 Task: Look for space in Neue Neustadt, Germany from 10th June, 2023 to 25th June, 2023 for 4 adults in price range Rs.10000 to Rs.15000. Place can be private room with 4 bedrooms having 4 beds and 4 bathrooms. Property type can be house, flat, guest house, hotel. Amenities needed are: wifi, TV, free parkinig on premises, gym, breakfast. Booking option can be shelf check-in. Required host language is English.
Action: Mouse moved to (405, 86)
Screenshot: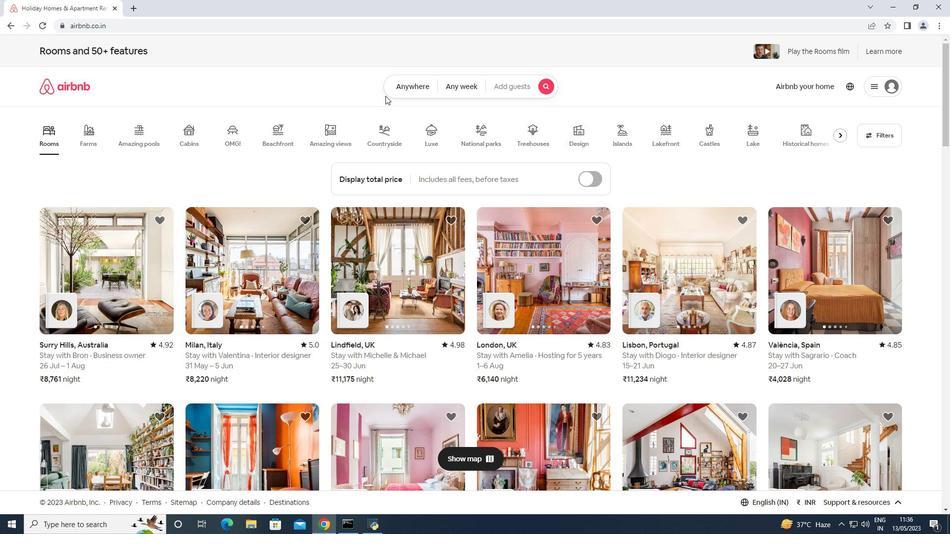 
Action: Mouse pressed left at (405, 86)
Screenshot: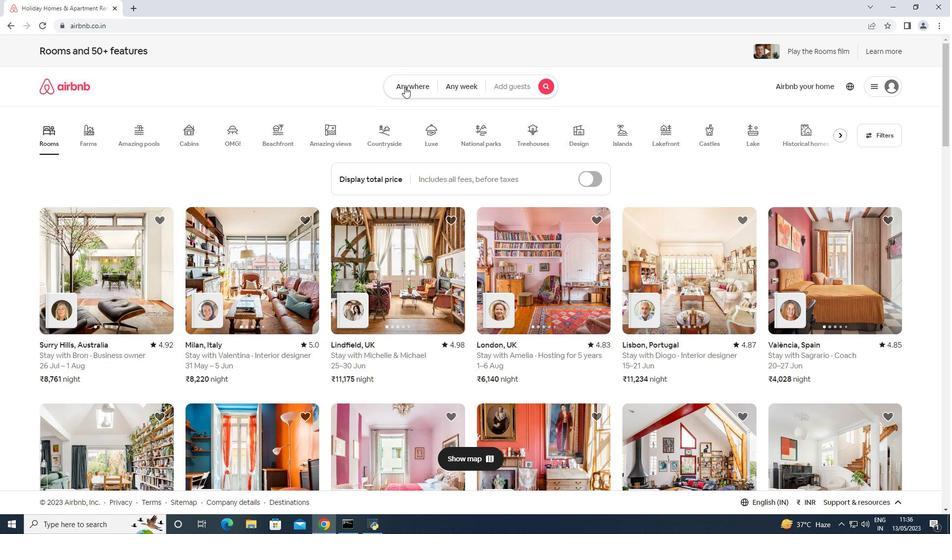
Action: Mouse moved to (368, 130)
Screenshot: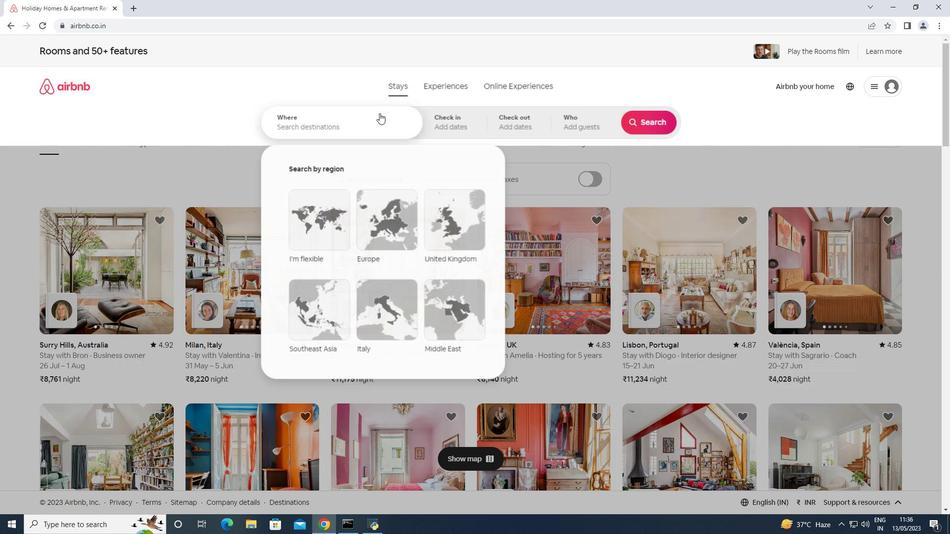 
Action: Mouse pressed left at (368, 130)
Screenshot: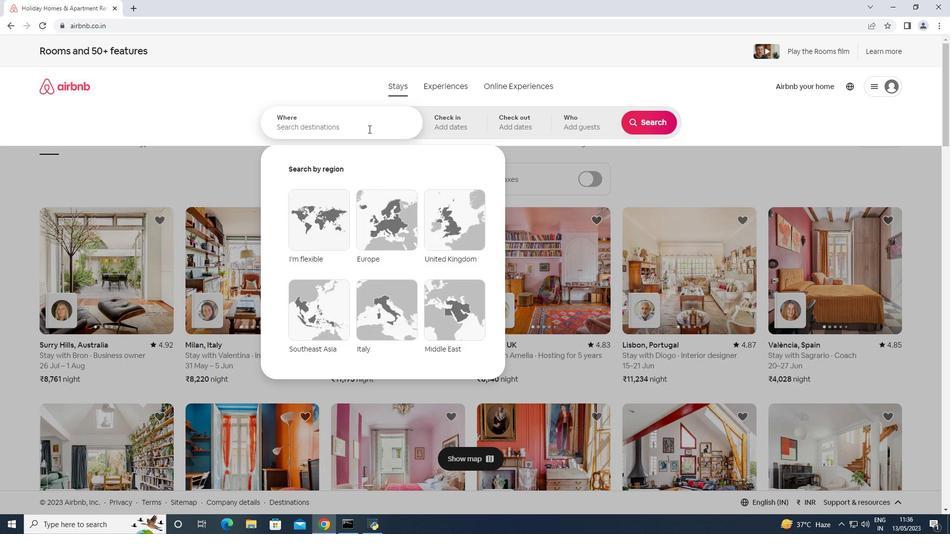 
Action: Mouse moved to (367, 130)
Screenshot: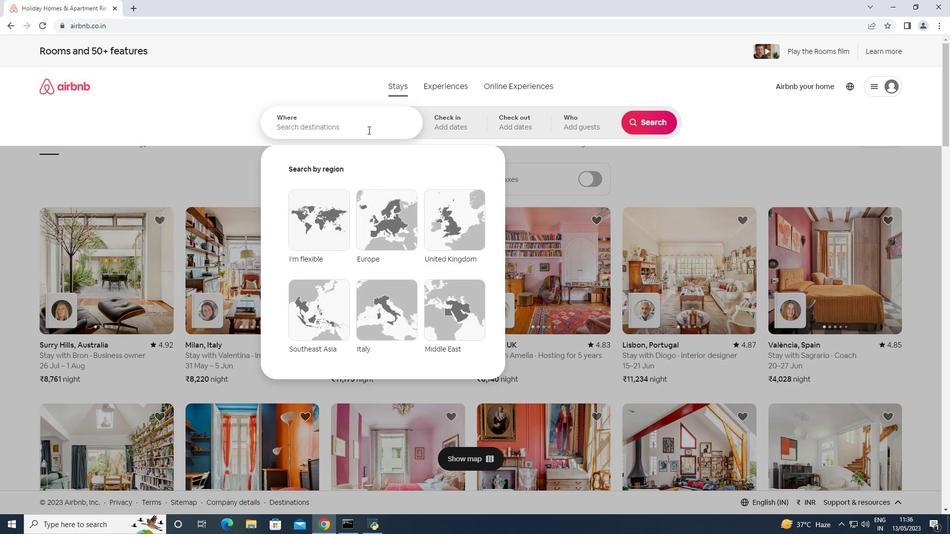 
Action: Key pressed <Key.shift>Neustadt,<Key.space><Key.shift>Germany<Key.enter>
Screenshot: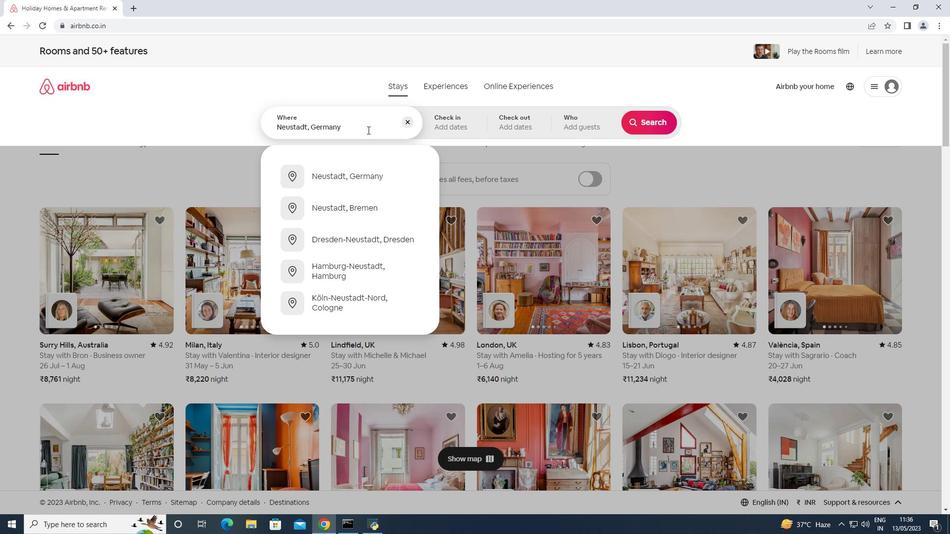 
Action: Mouse moved to (632, 265)
Screenshot: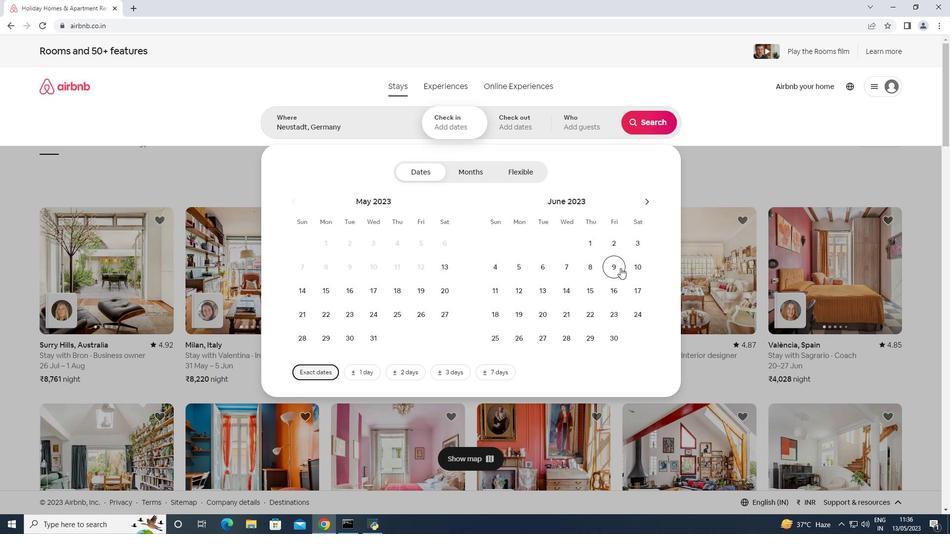 
Action: Mouse pressed left at (632, 265)
Screenshot: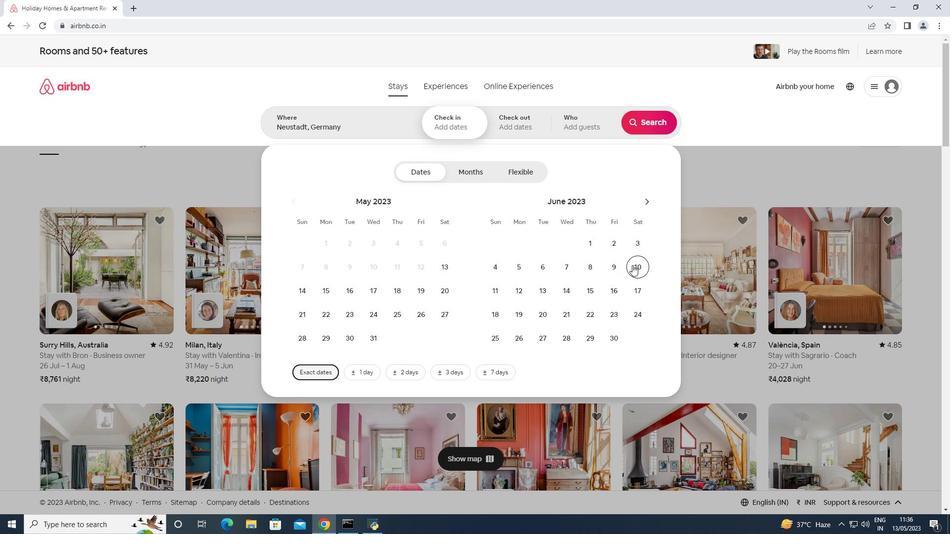 
Action: Mouse moved to (497, 338)
Screenshot: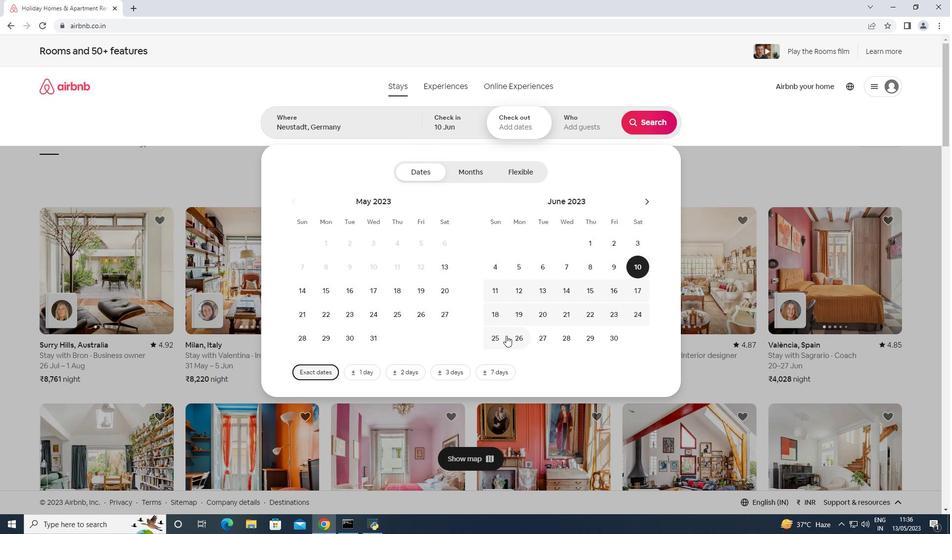 
Action: Mouse pressed left at (497, 338)
Screenshot: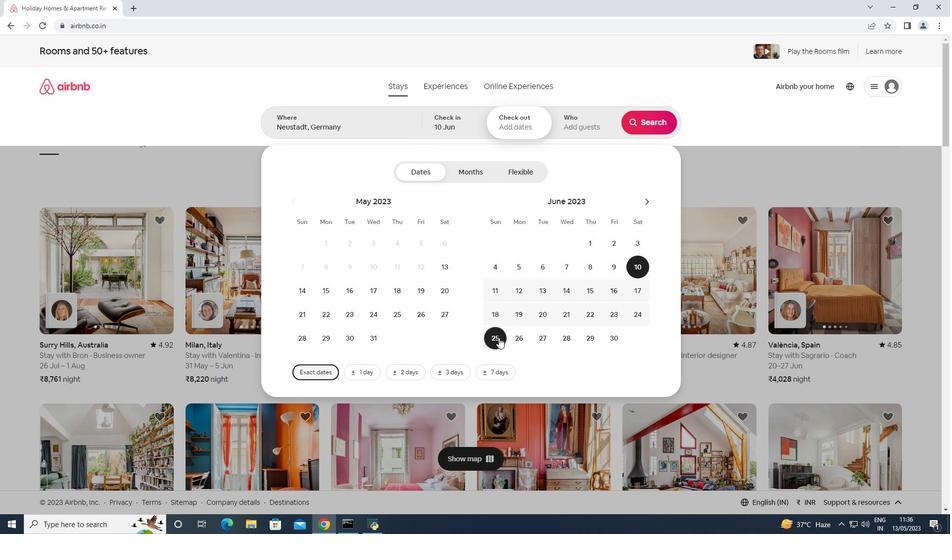 
Action: Mouse moved to (577, 122)
Screenshot: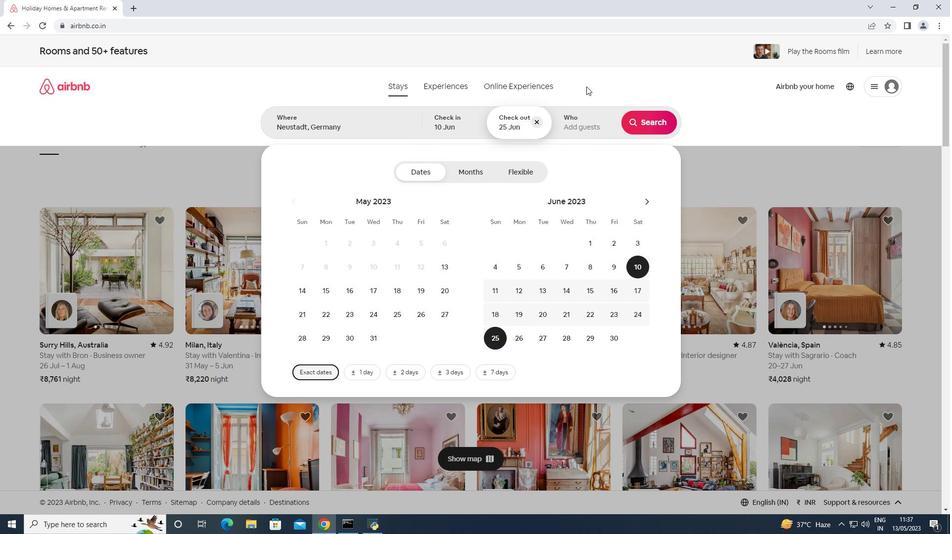
Action: Mouse pressed left at (577, 122)
Screenshot: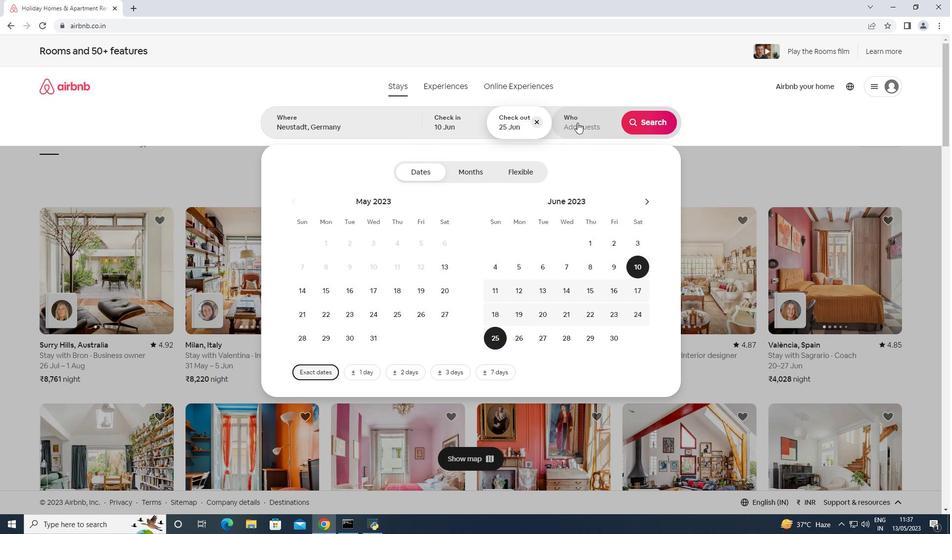 
Action: Mouse moved to (648, 172)
Screenshot: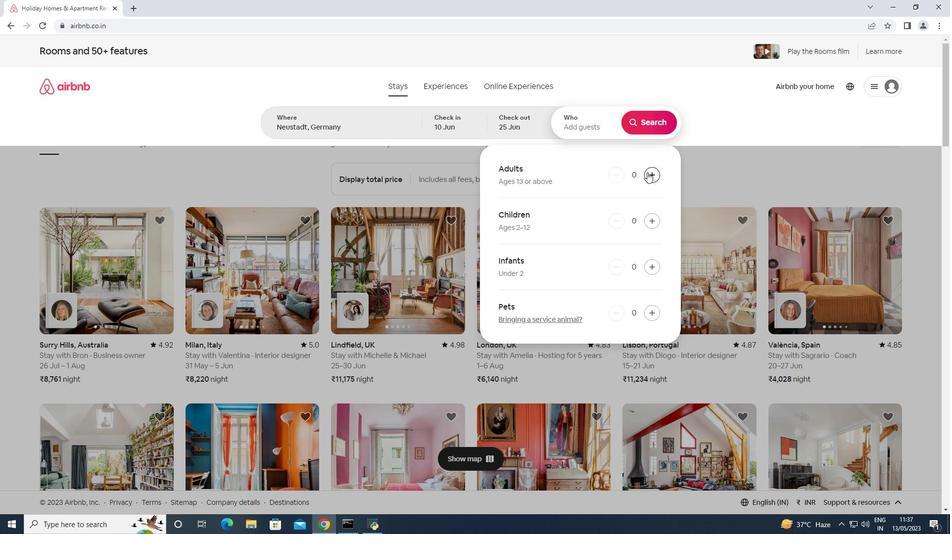 
Action: Mouse pressed left at (648, 172)
Screenshot: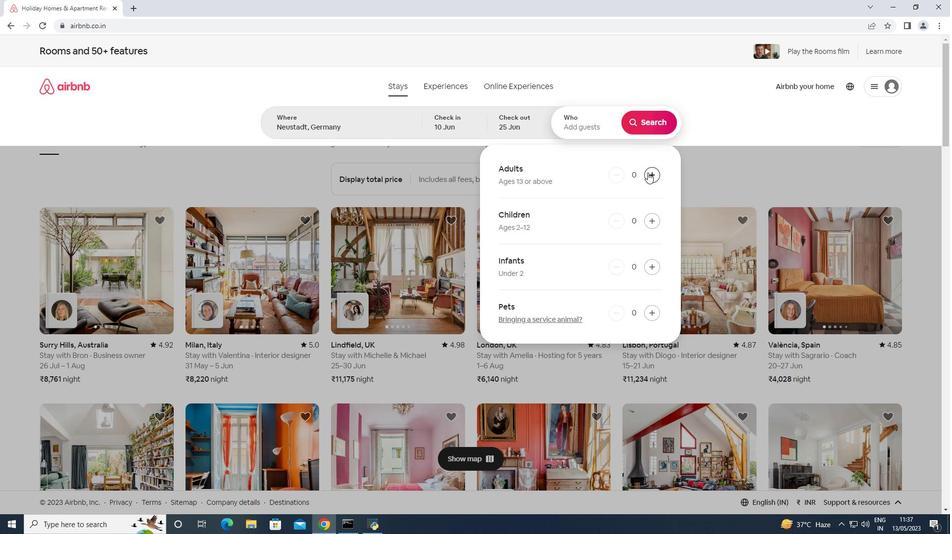 
Action: Mouse pressed left at (648, 172)
Screenshot: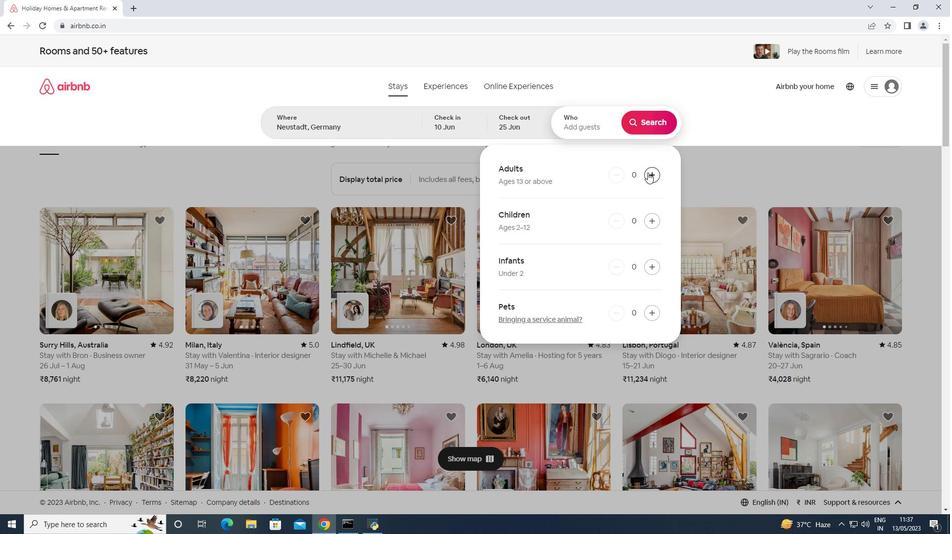 
Action: Mouse pressed left at (648, 172)
Screenshot: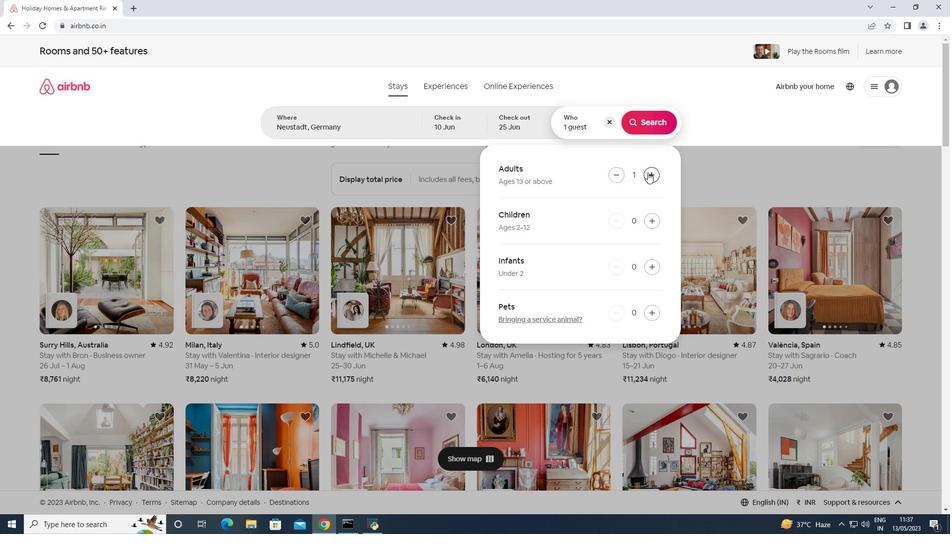 
Action: Mouse pressed left at (648, 172)
Screenshot: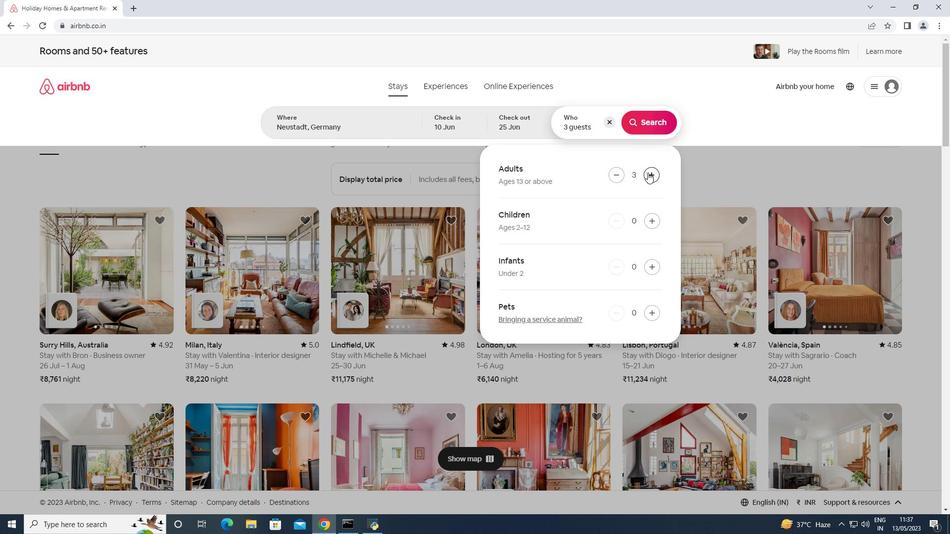 
Action: Mouse moved to (659, 120)
Screenshot: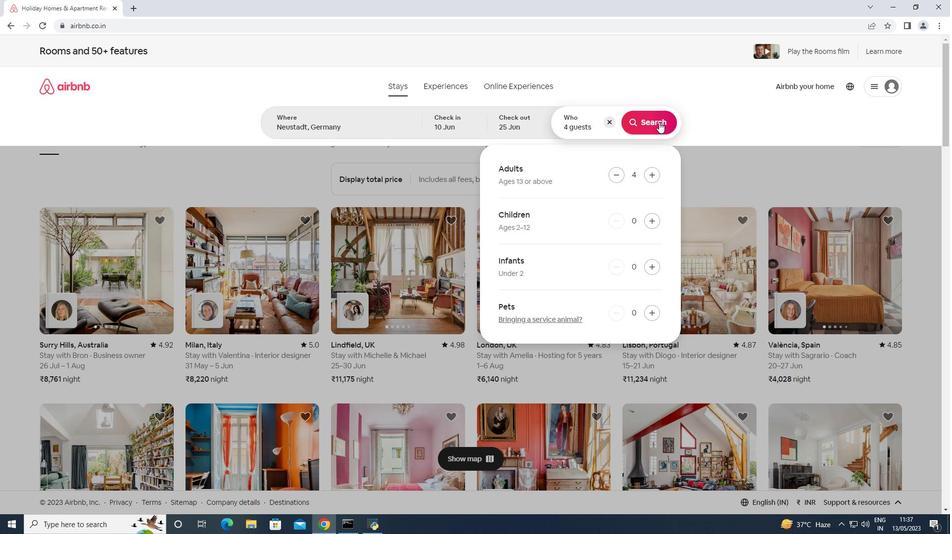 
Action: Mouse pressed left at (659, 120)
Screenshot: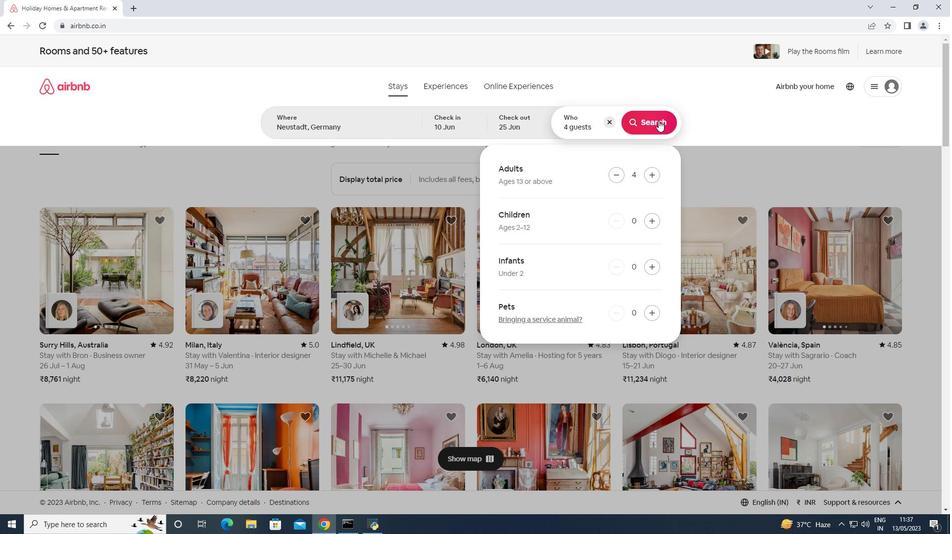 
Action: Mouse moved to (916, 92)
Screenshot: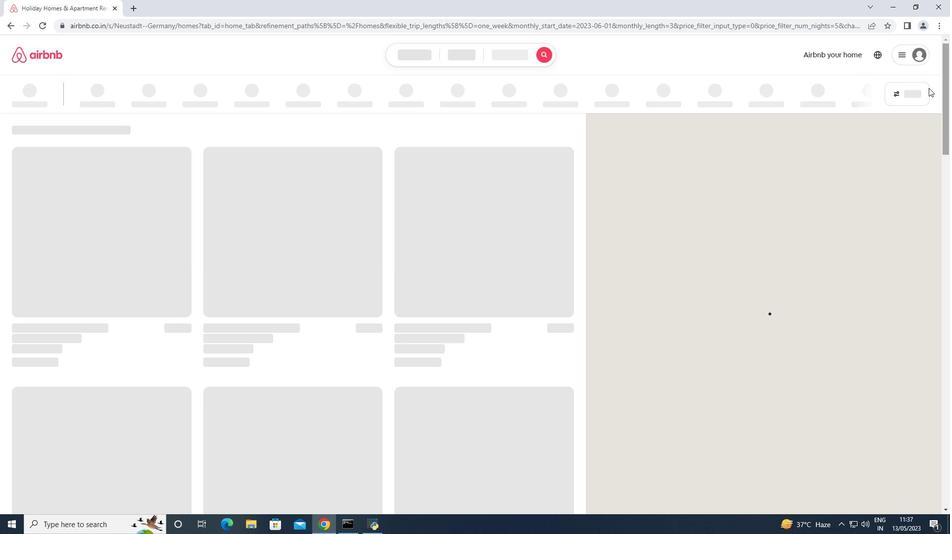 
Action: Mouse pressed left at (916, 92)
Screenshot: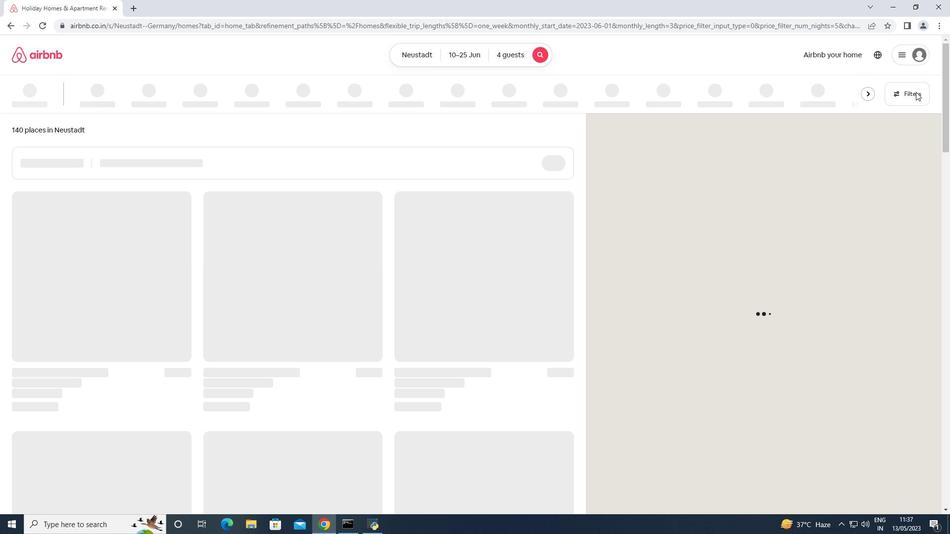 
Action: Mouse moved to (406, 334)
Screenshot: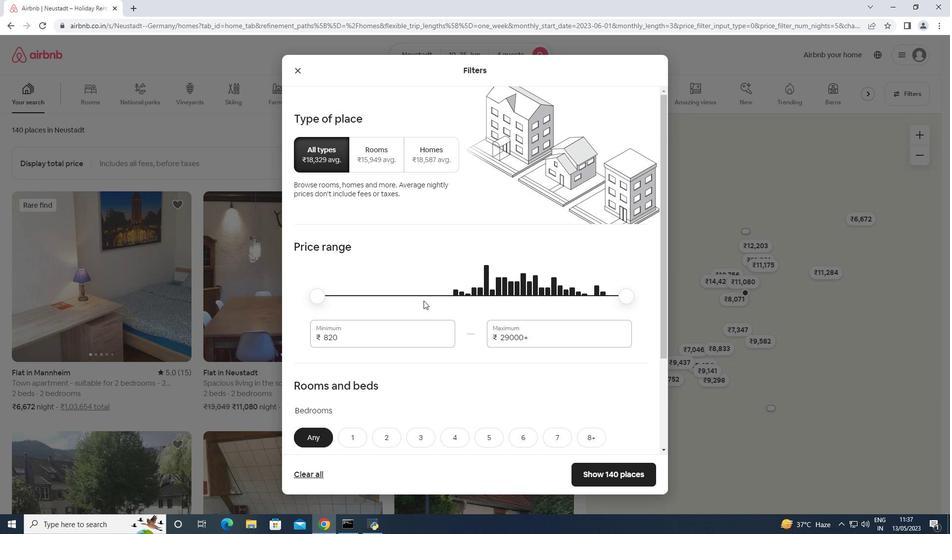 
Action: Mouse pressed left at (406, 334)
Screenshot: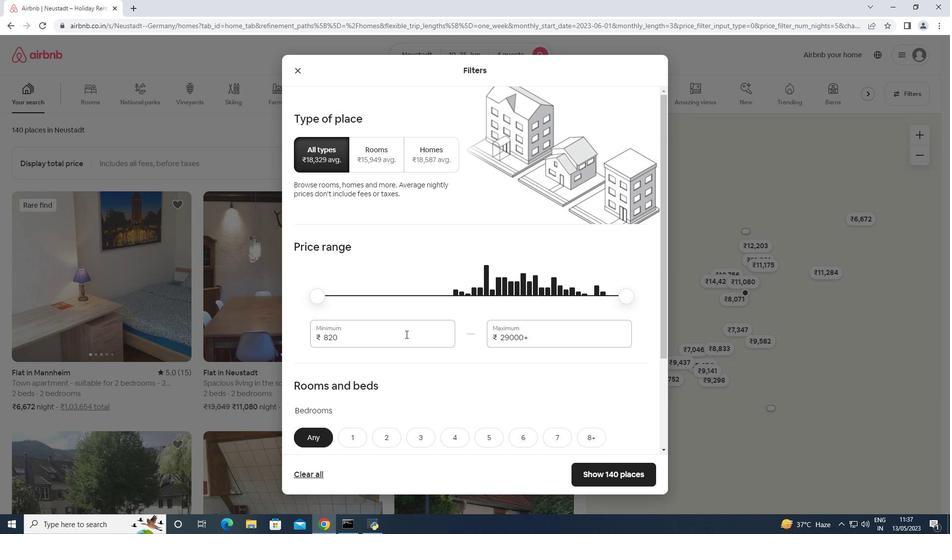 
Action: Mouse pressed left at (406, 334)
Screenshot: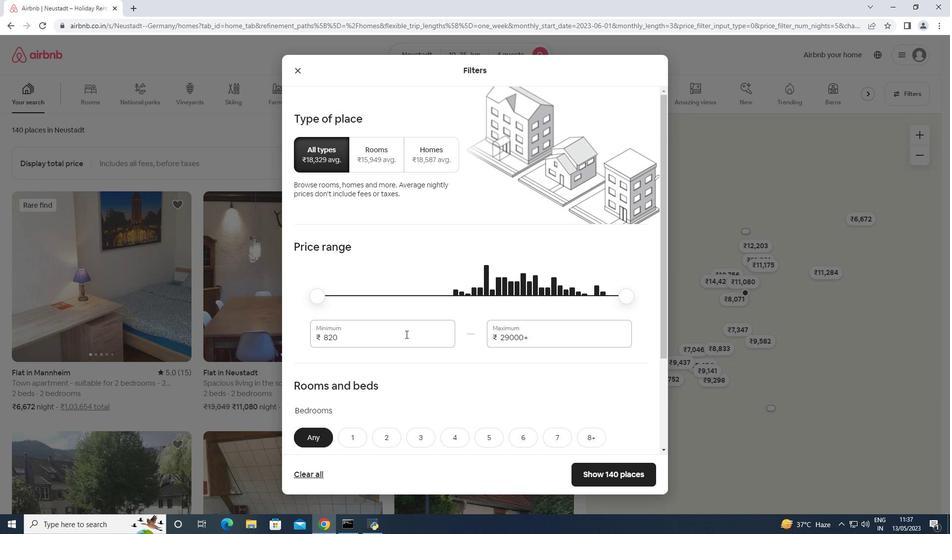 
Action: Mouse moved to (406, 325)
Screenshot: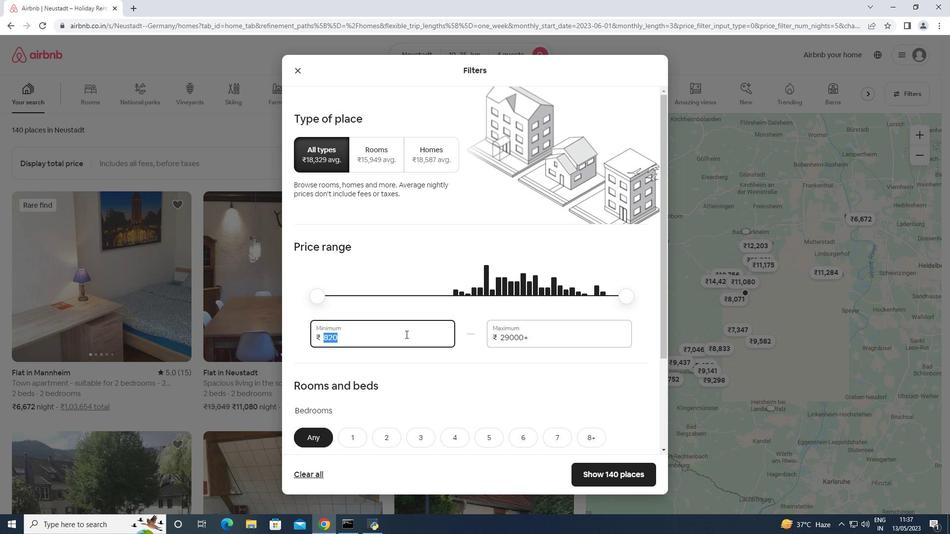 
Action: Key pressed 10000<Key.tab>15000
Screenshot: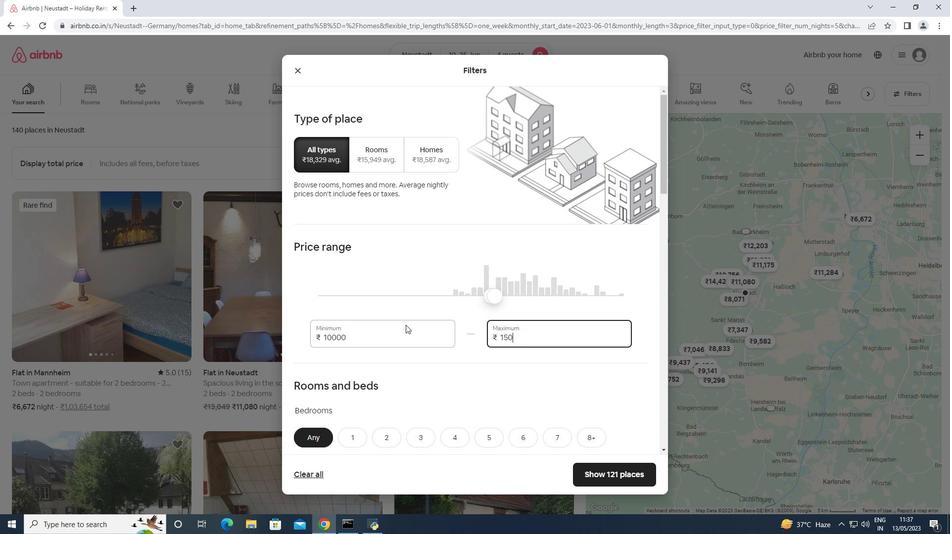
Action: Mouse scrolled (406, 324) with delta (0, 0)
Screenshot: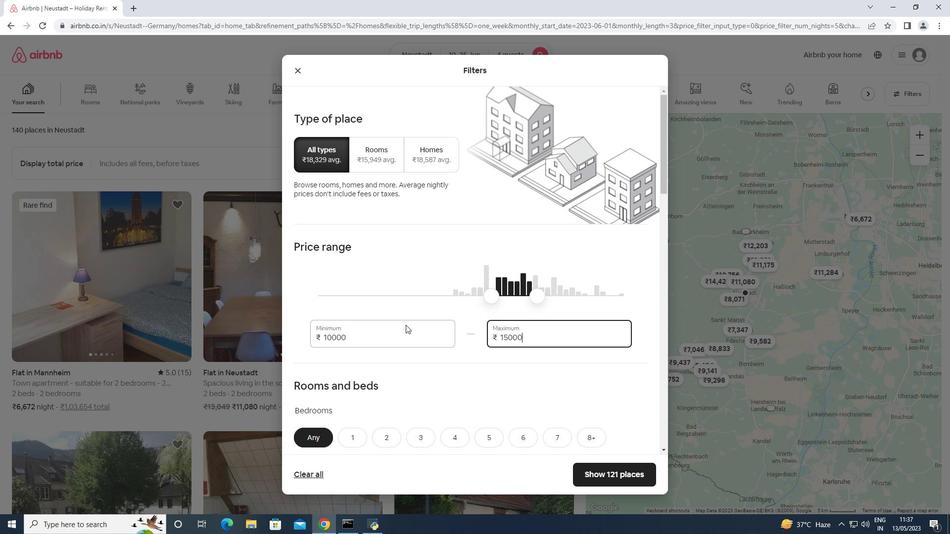 
Action: Mouse scrolled (406, 324) with delta (0, 0)
Screenshot: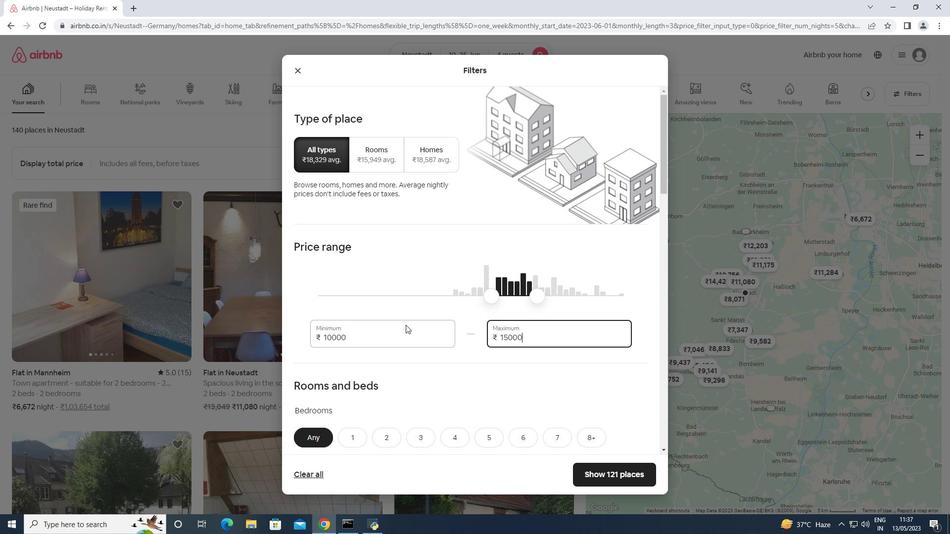 
Action: Mouse moved to (405, 325)
Screenshot: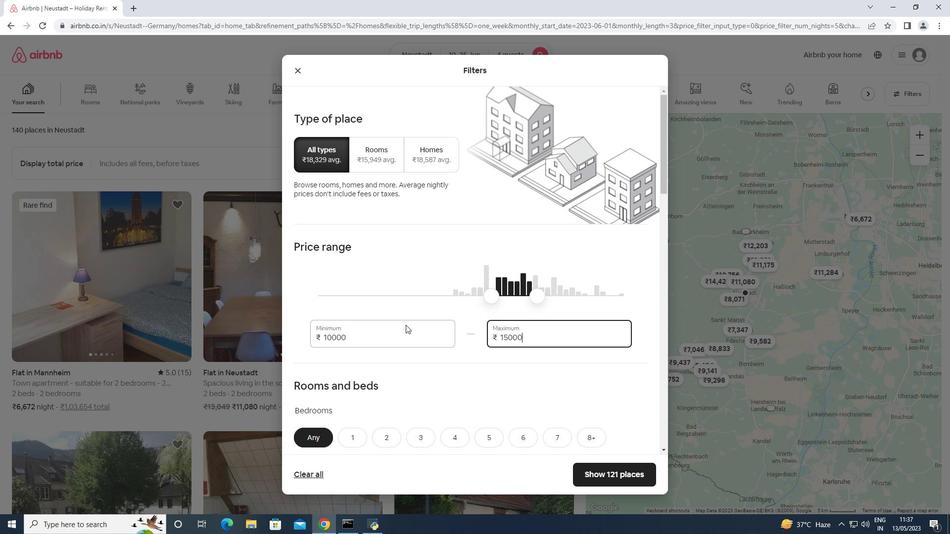 
Action: Mouse scrolled (405, 324) with delta (0, 0)
Screenshot: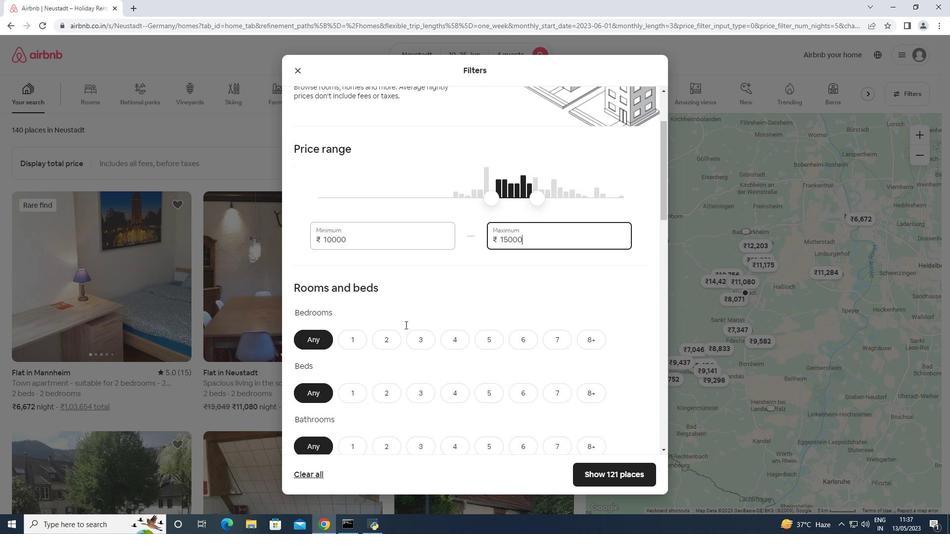 
Action: Mouse scrolled (405, 324) with delta (0, 0)
Screenshot: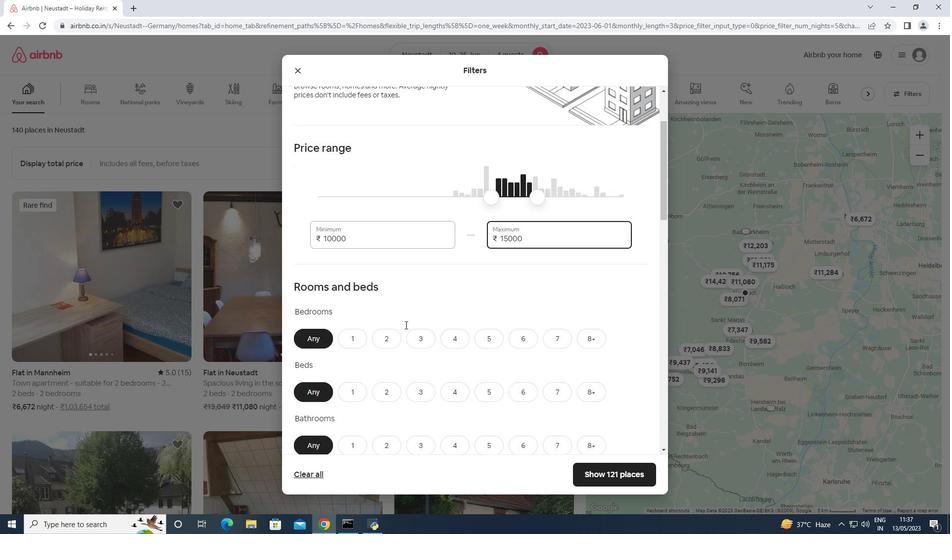 
Action: Mouse moved to (460, 246)
Screenshot: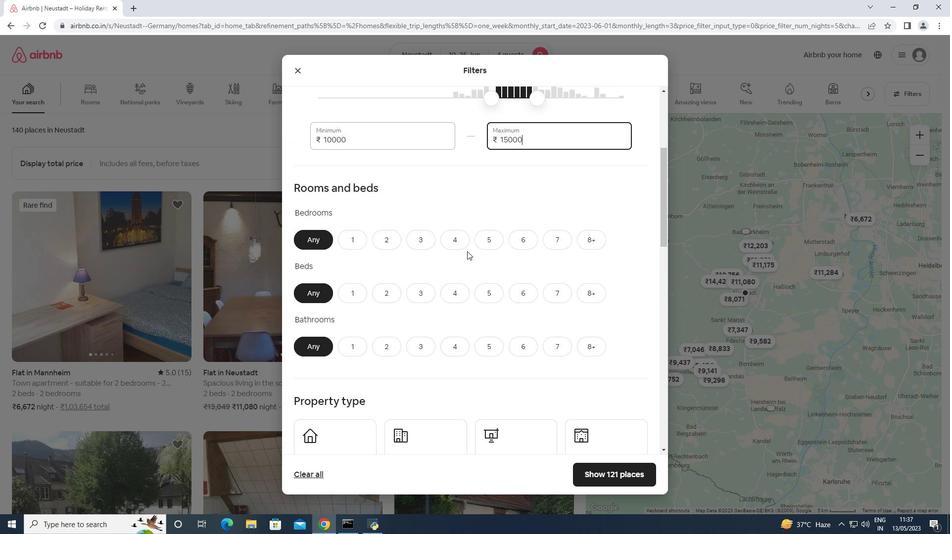 
Action: Mouse pressed left at (460, 246)
Screenshot: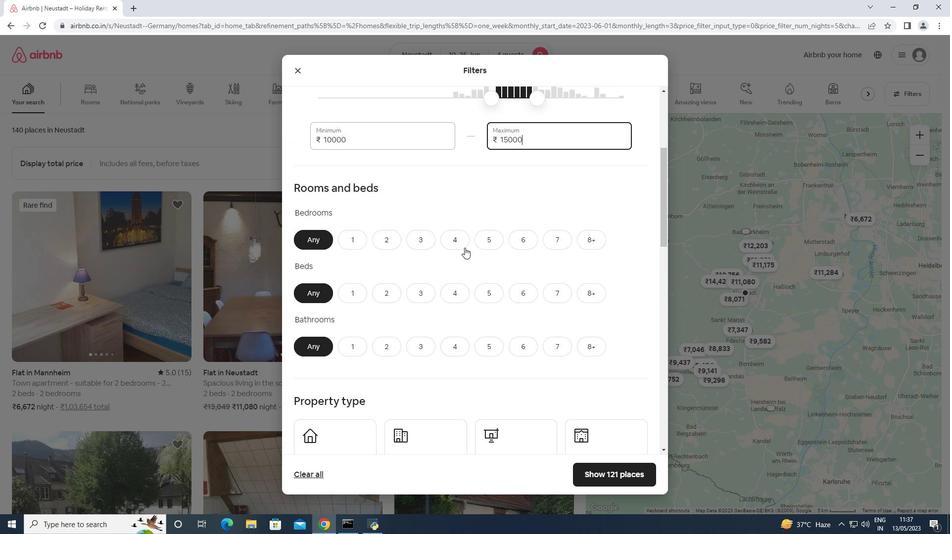 
Action: Mouse moved to (454, 293)
Screenshot: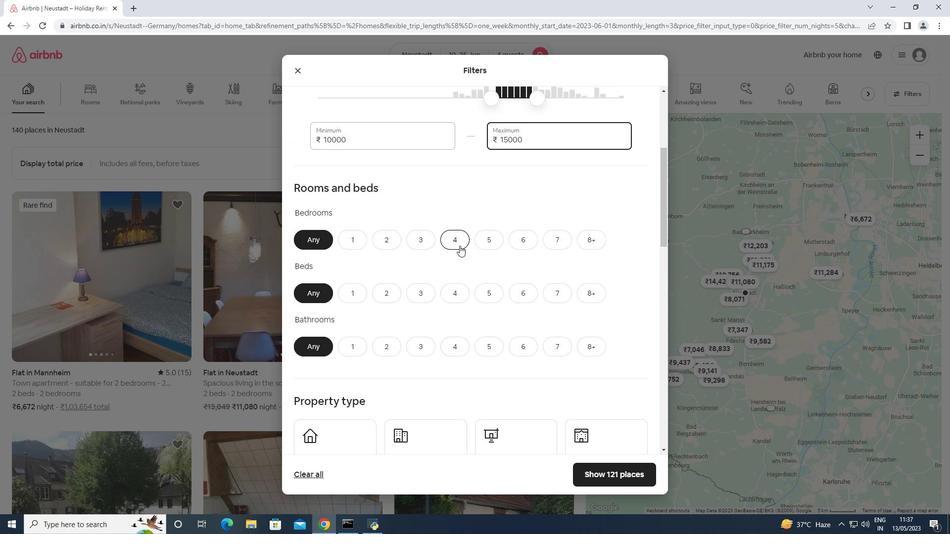 
Action: Mouse pressed left at (454, 293)
Screenshot: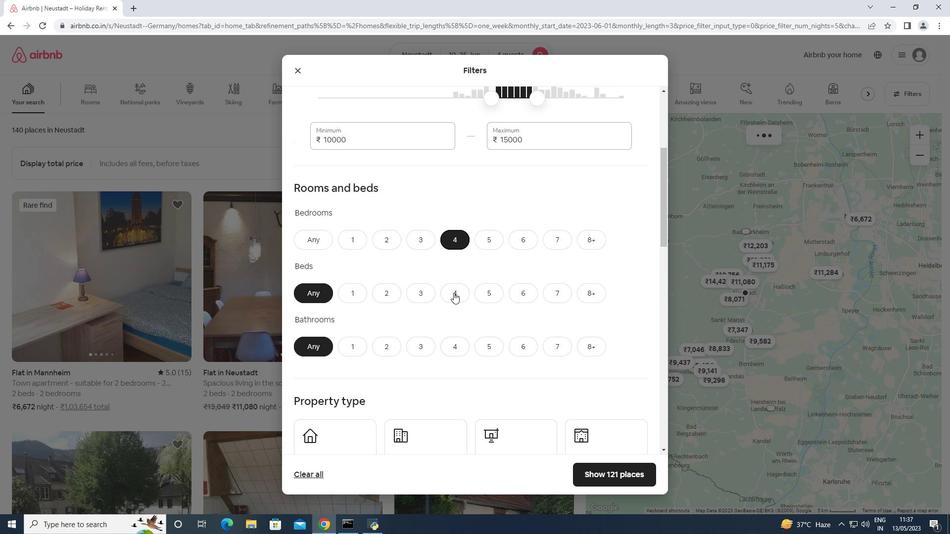 
Action: Mouse moved to (454, 353)
Screenshot: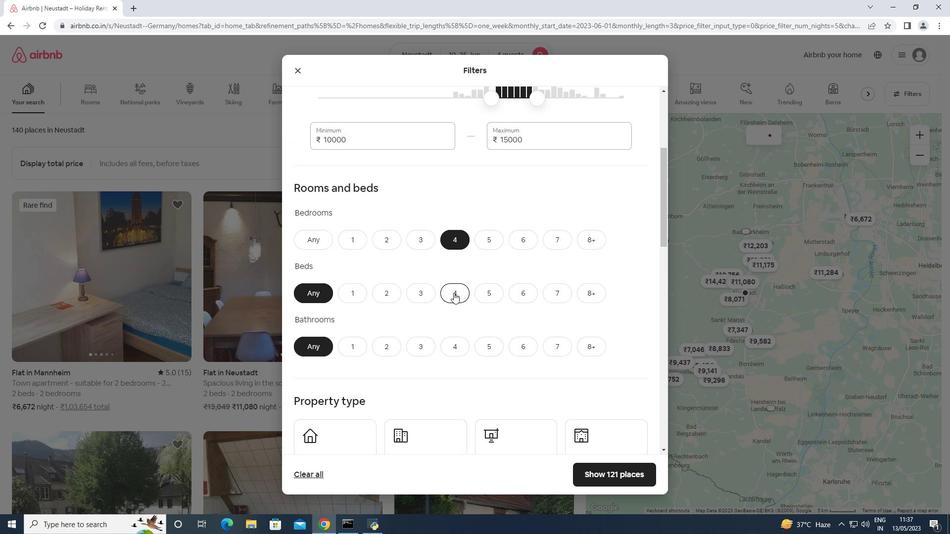 
Action: Mouse pressed left at (454, 353)
Screenshot: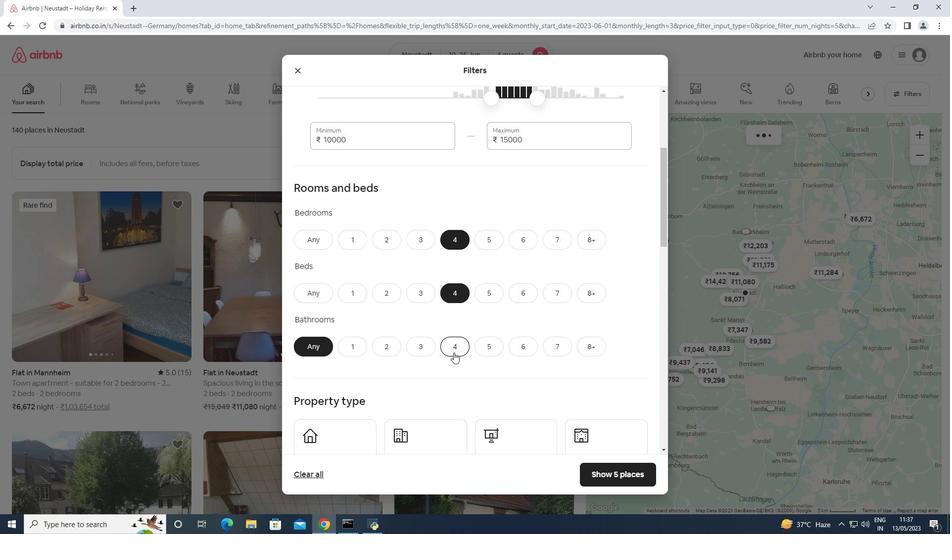 
Action: Mouse scrolled (454, 352) with delta (0, 0)
Screenshot: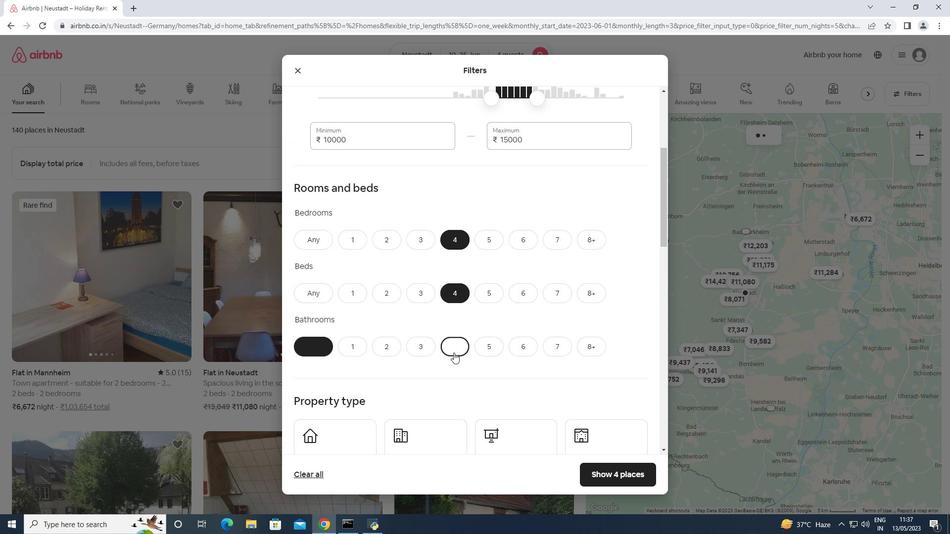 
Action: Mouse scrolled (454, 352) with delta (0, 0)
Screenshot: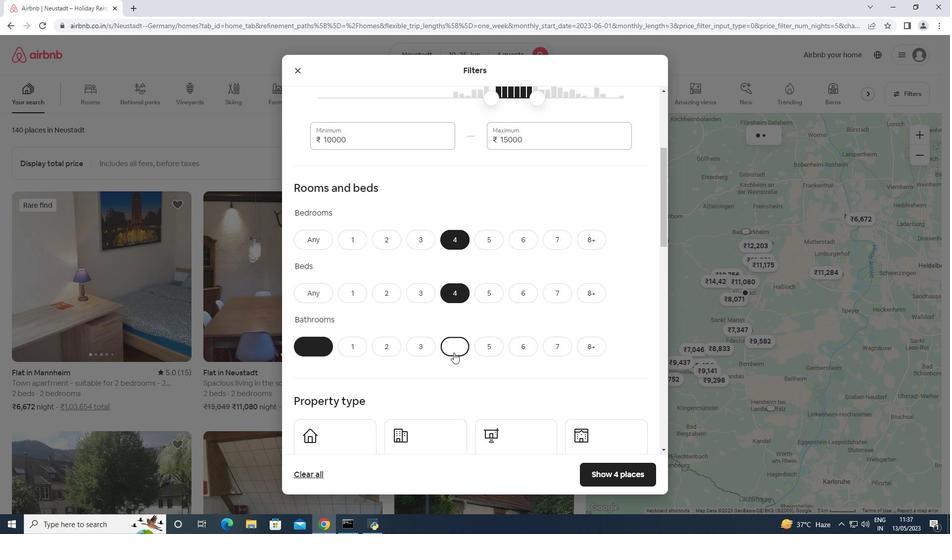 
Action: Mouse scrolled (454, 352) with delta (0, 0)
Screenshot: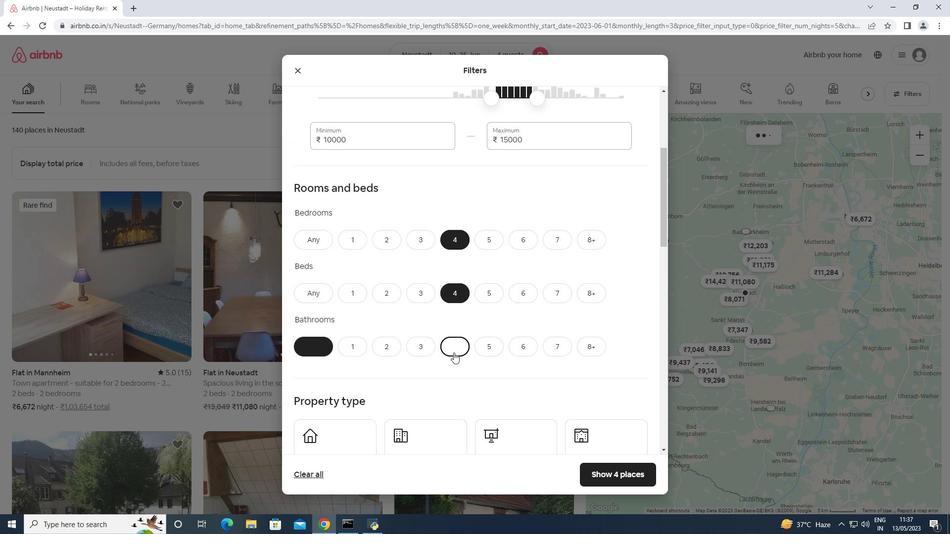 
Action: Mouse moved to (338, 313)
Screenshot: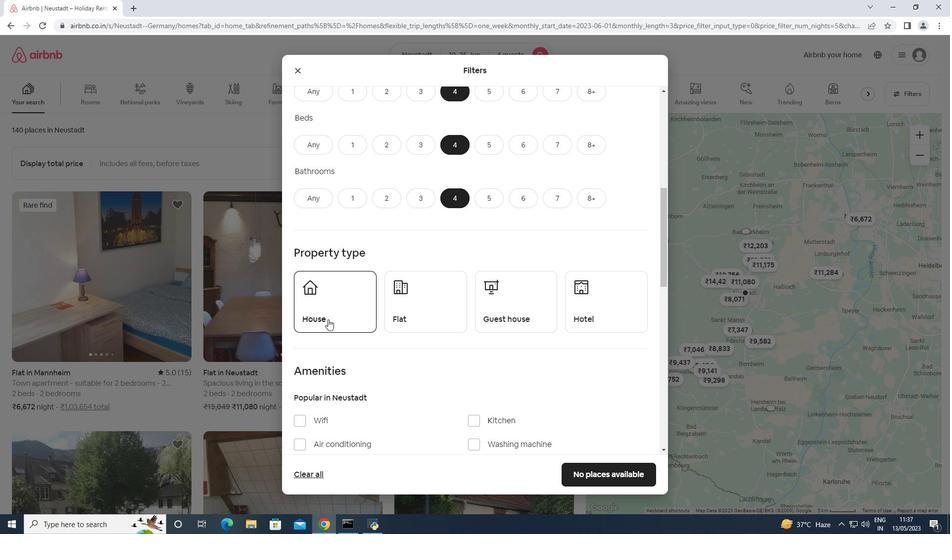 
Action: Mouse pressed left at (338, 313)
Screenshot: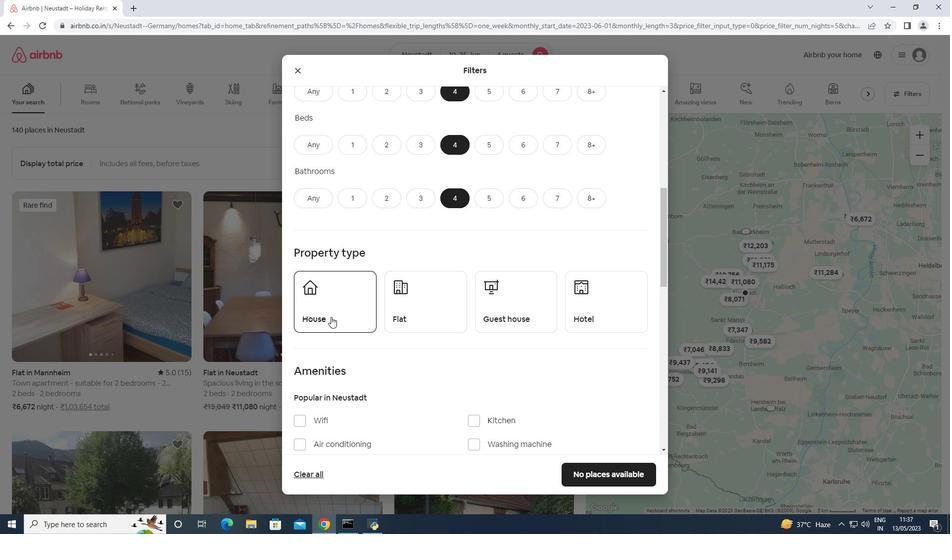 
Action: Mouse moved to (469, 330)
Screenshot: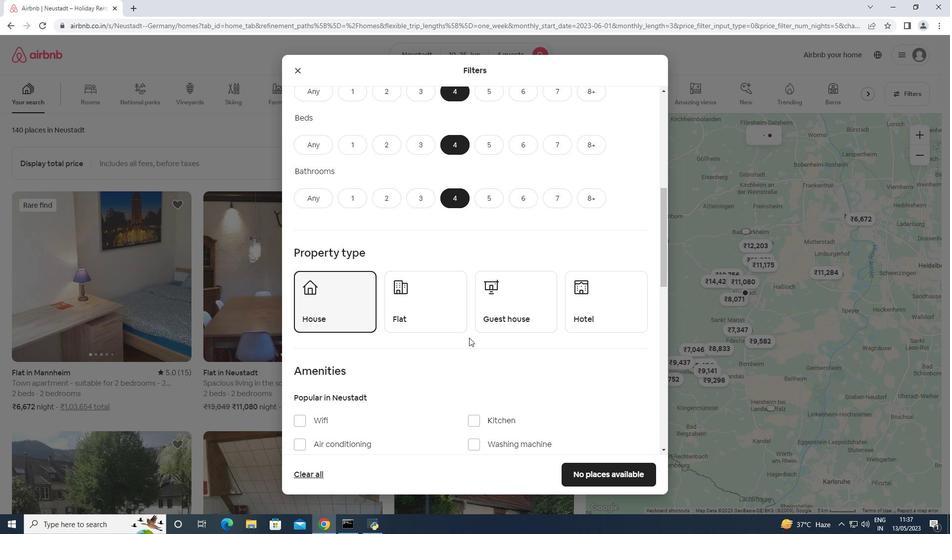 
Action: Mouse pressed left at (469, 330)
Screenshot: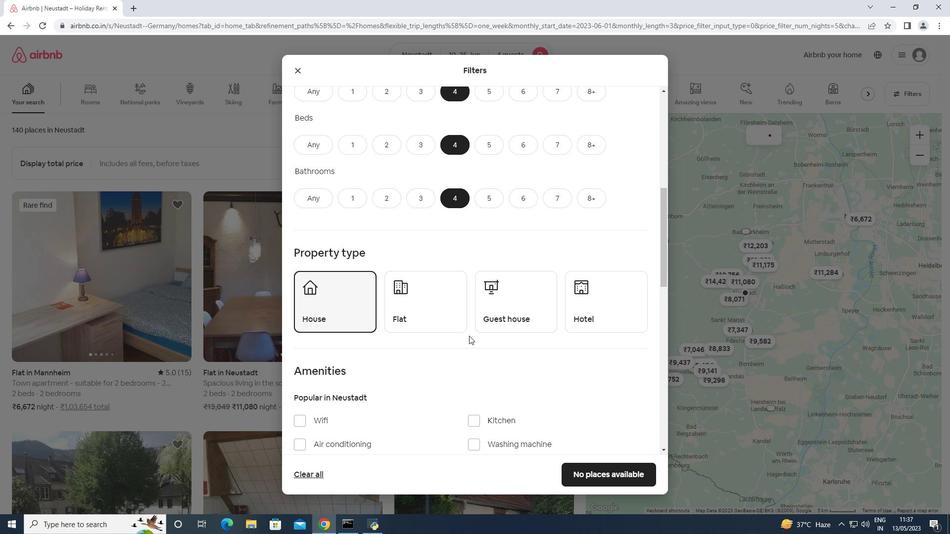 
Action: Mouse moved to (535, 325)
Screenshot: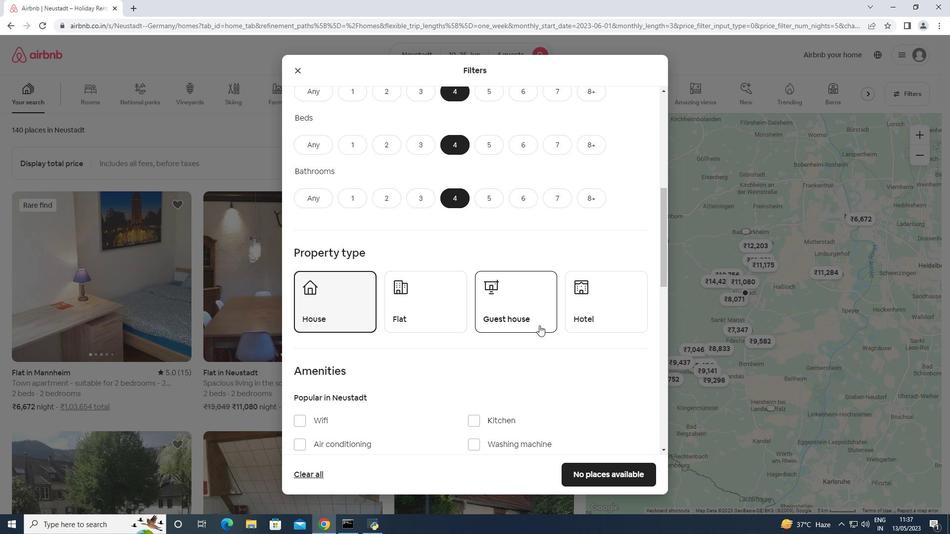 
Action: Mouse pressed left at (535, 325)
Screenshot: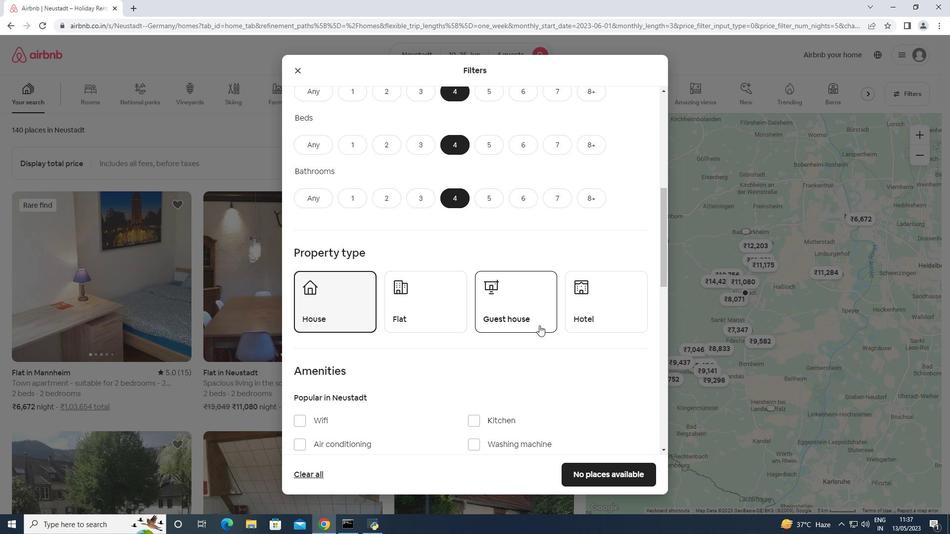 
Action: Mouse moved to (445, 321)
Screenshot: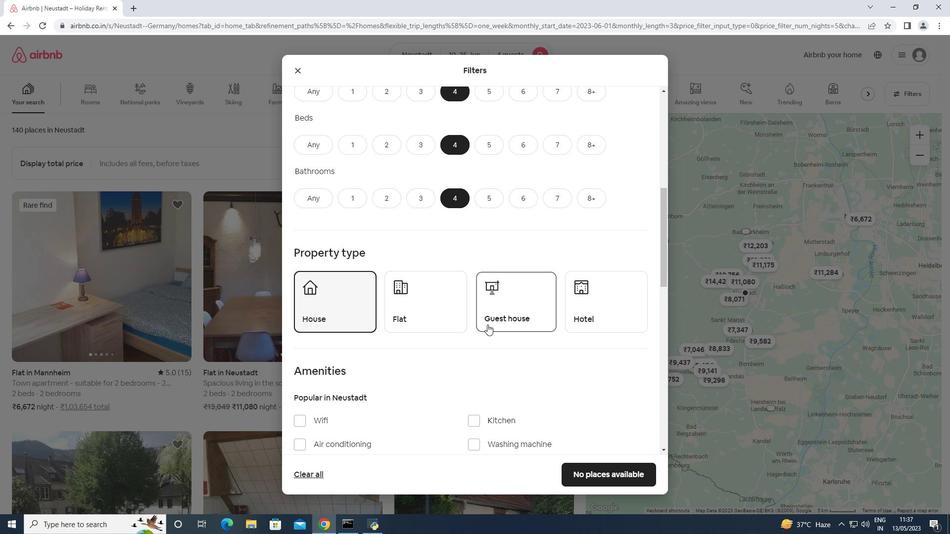 
Action: Mouse pressed left at (445, 321)
Screenshot: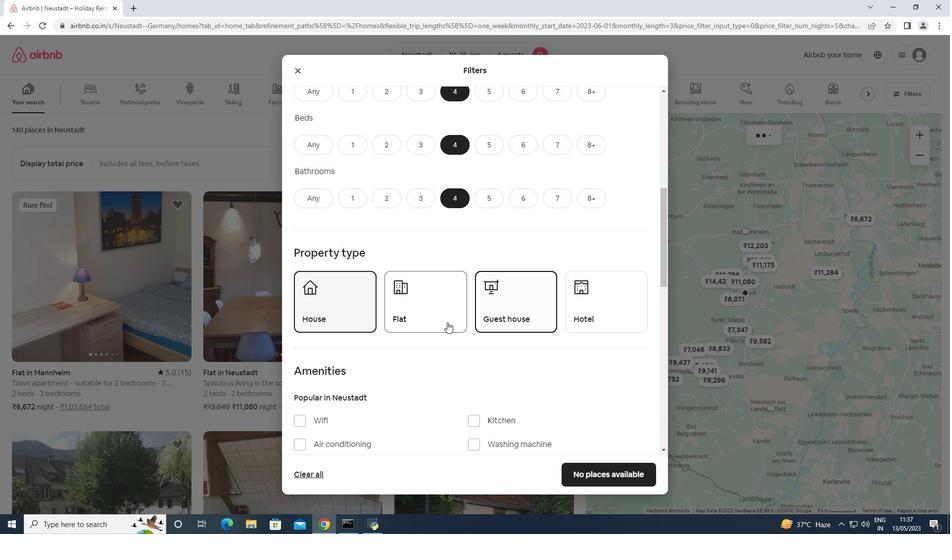 
Action: Mouse moved to (578, 317)
Screenshot: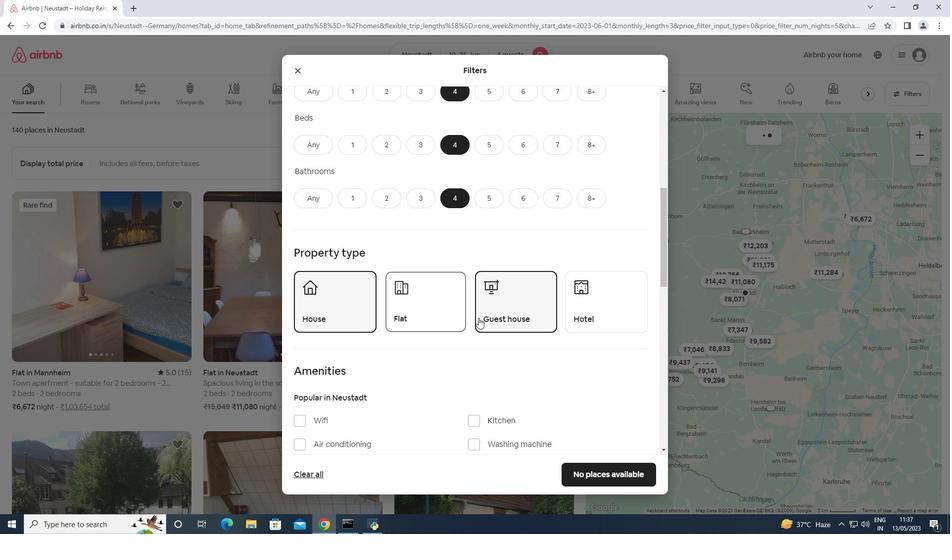 
Action: Mouse pressed left at (578, 317)
Screenshot: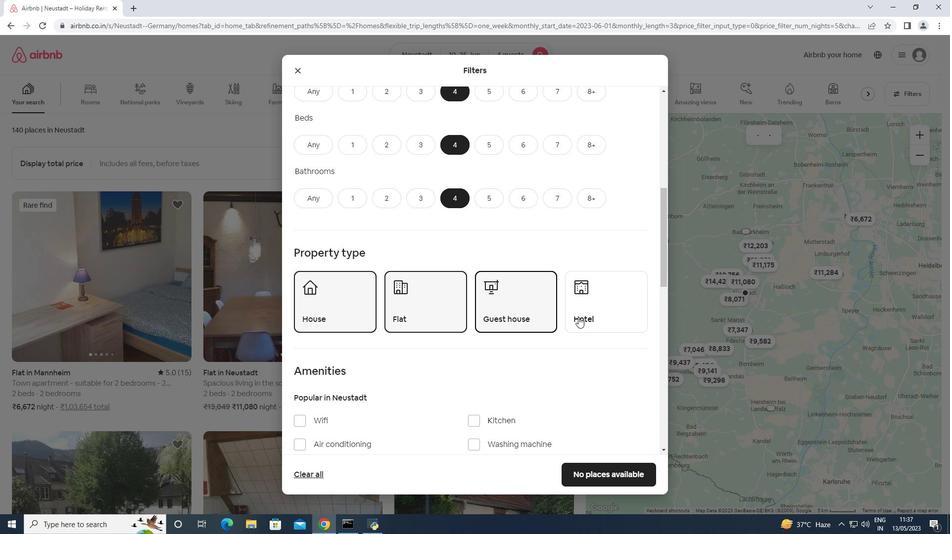 
Action: Mouse scrolled (578, 316) with delta (0, 0)
Screenshot: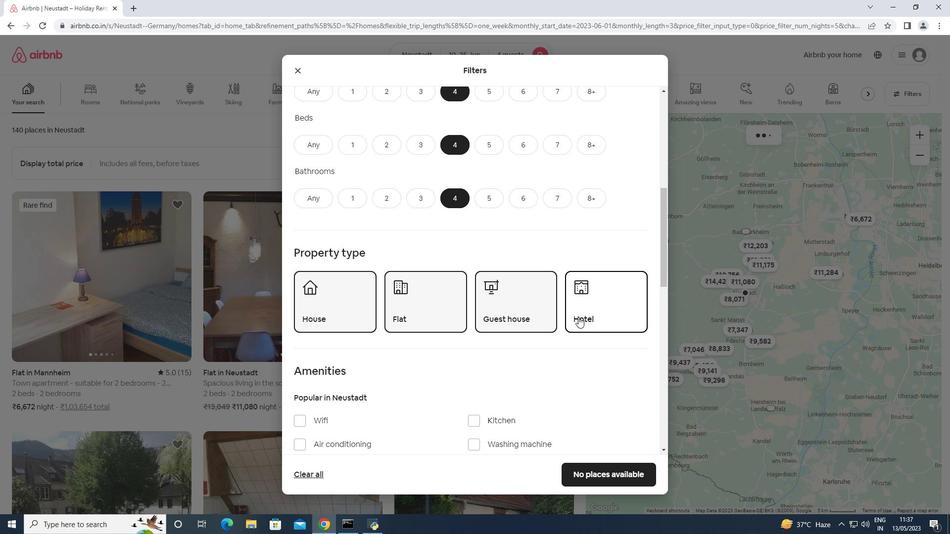 
Action: Mouse scrolled (578, 316) with delta (0, 0)
Screenshot: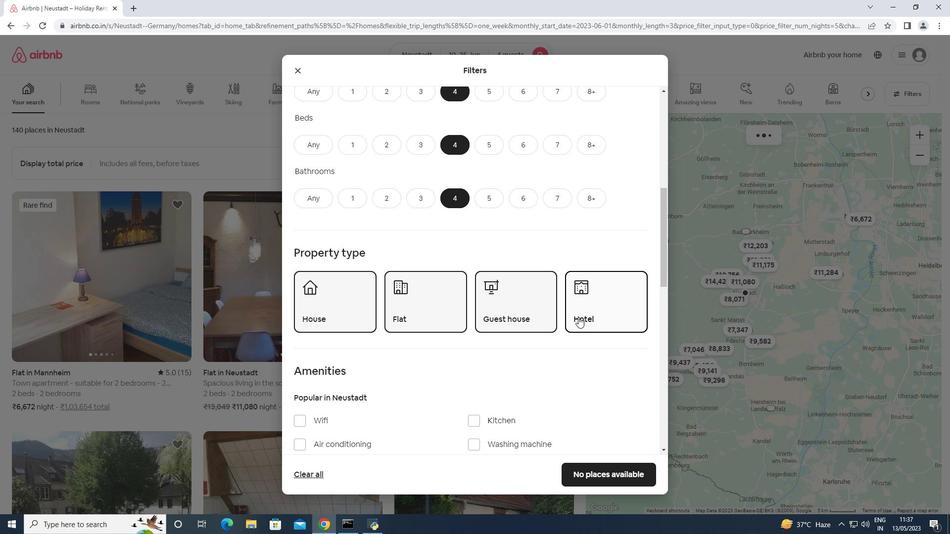 
Action: Mouse scrolled (578, 316) with delta (0, 0)
Screenshot: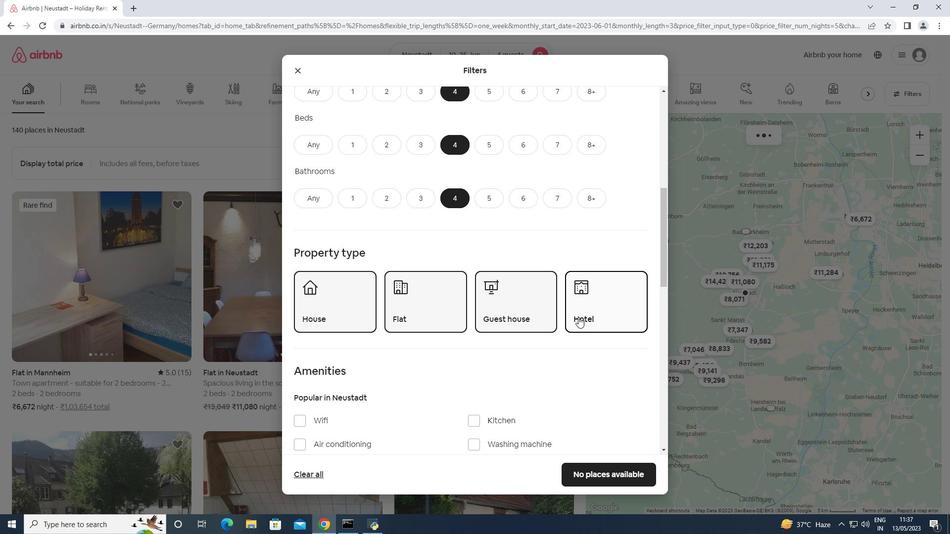 
Action: Mouse moved to (329, 337)
Screenshot: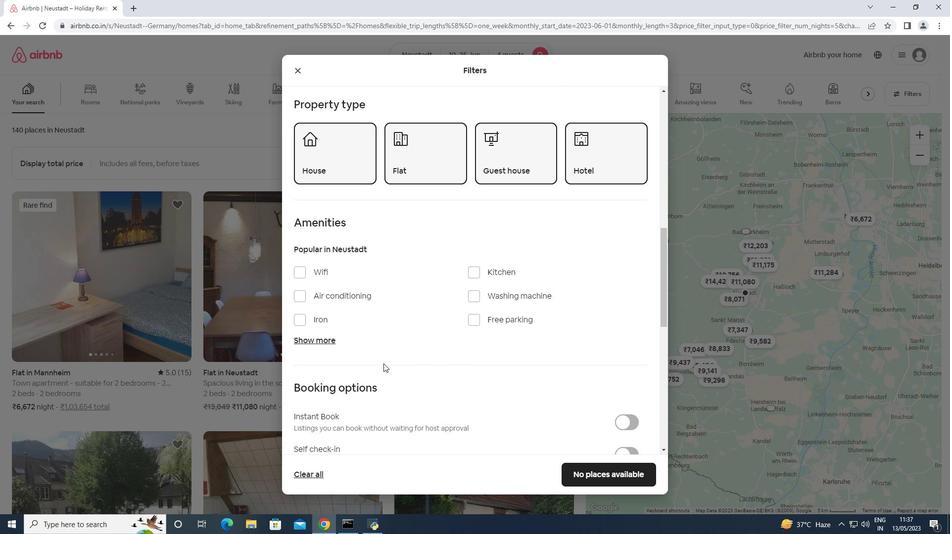 
Action: Mouse pressed left at (329, 337)
Screenshot: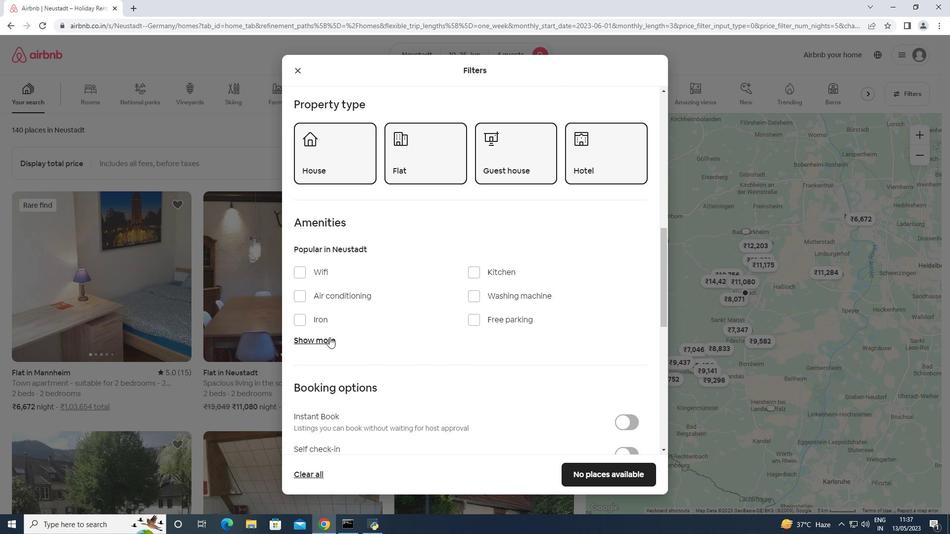 
Action: Mouse moved to (336, 271)
Screenshot: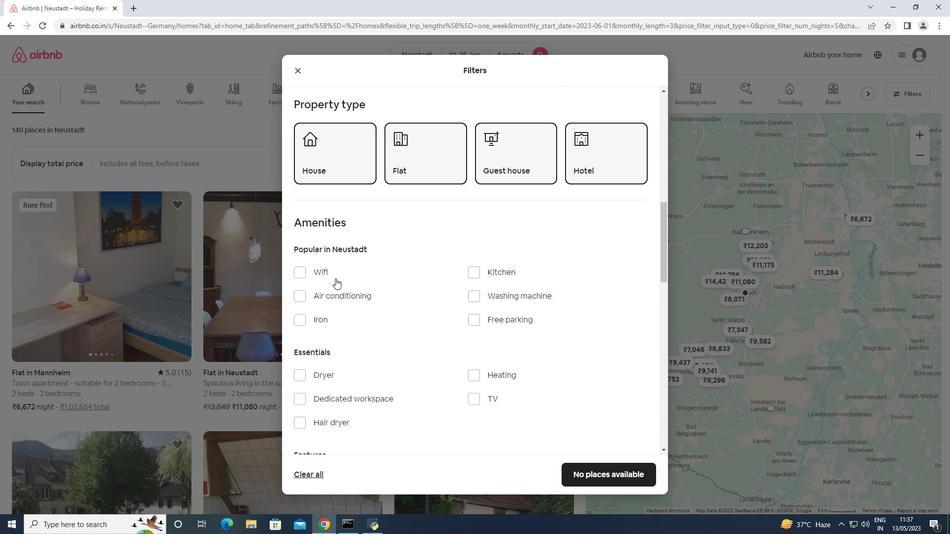 
Action: Mouse pressed left at (336, 271)
Screenshot: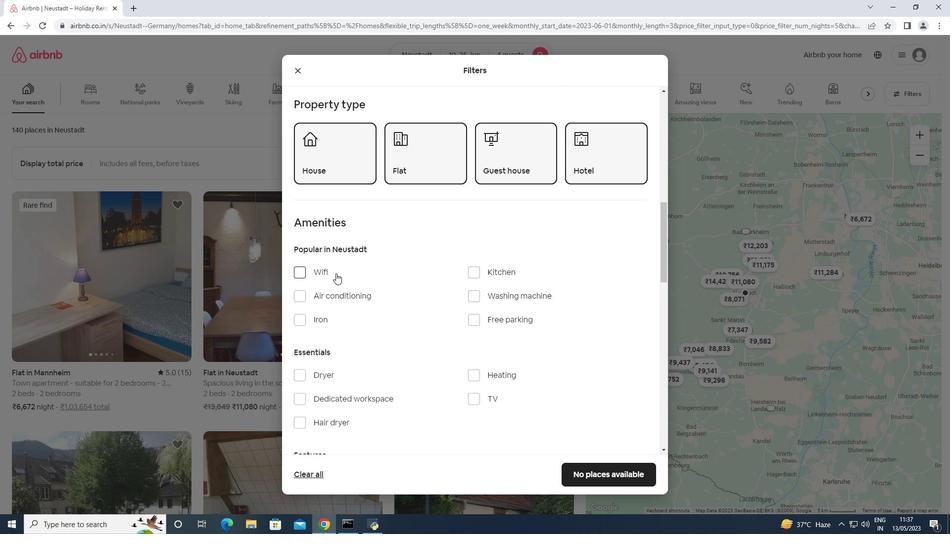 
Action: Mouse moved to (492, 317)
Screenshot: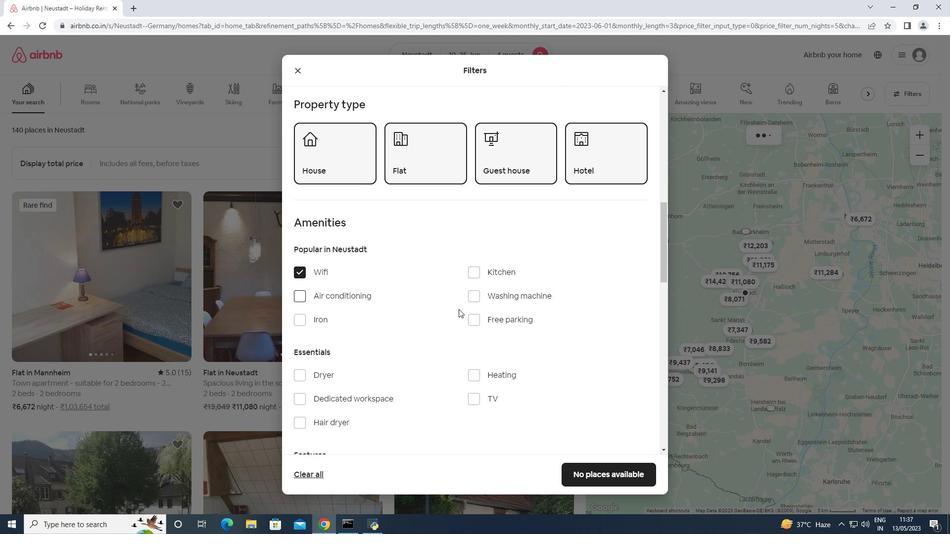 
Action: Mouse pressed left at (492, 317)
Screenshot: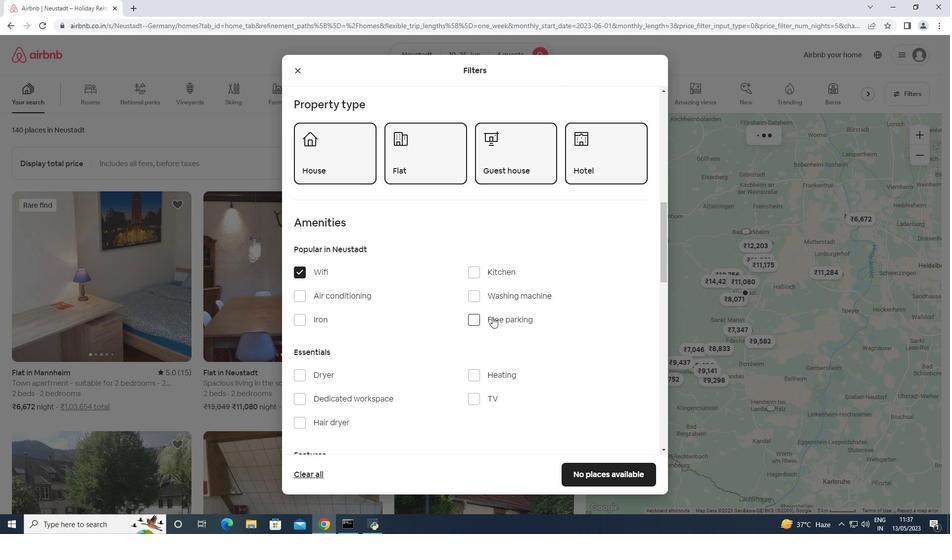 
Action: Mouse moved to (480, 397)
Screenshot: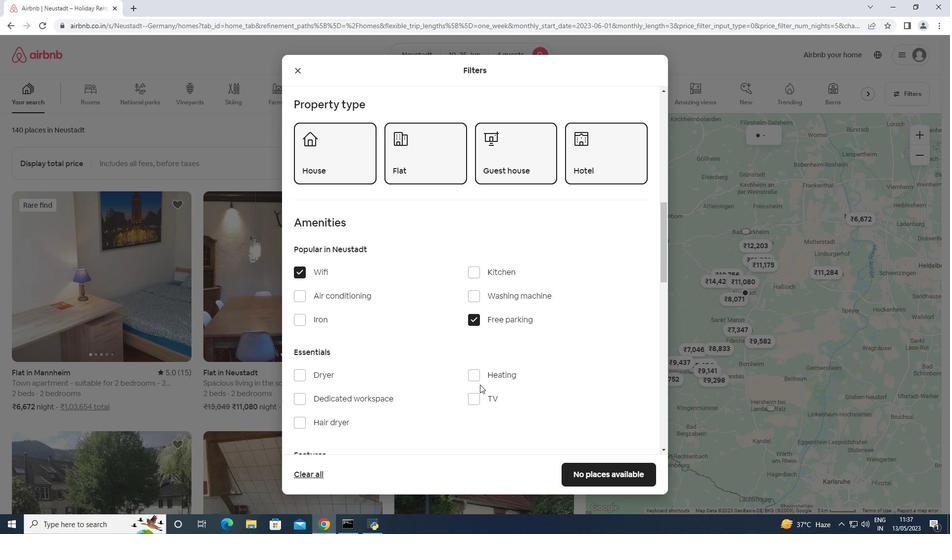 
Action: Mouse pressed left at (480, 397)
Screenshot: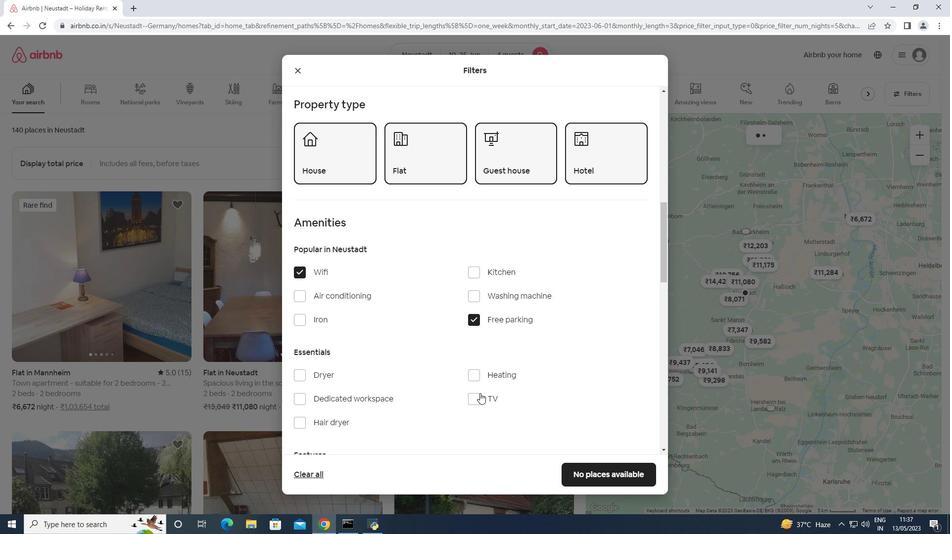 
Action: Mouse moved to (386, 402)
Screenshot: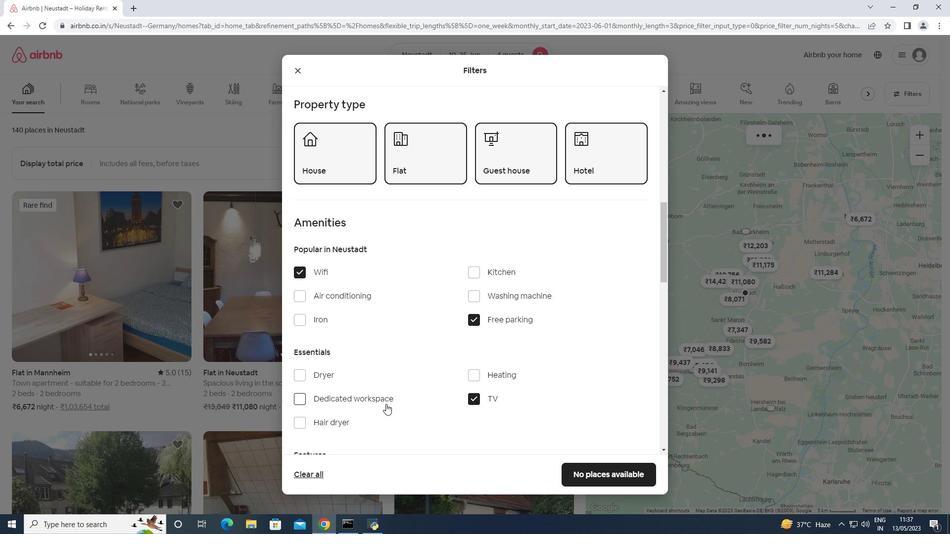 
Action: Mouse scrolled (386, 401) with delta (0, 0)
Screenshot: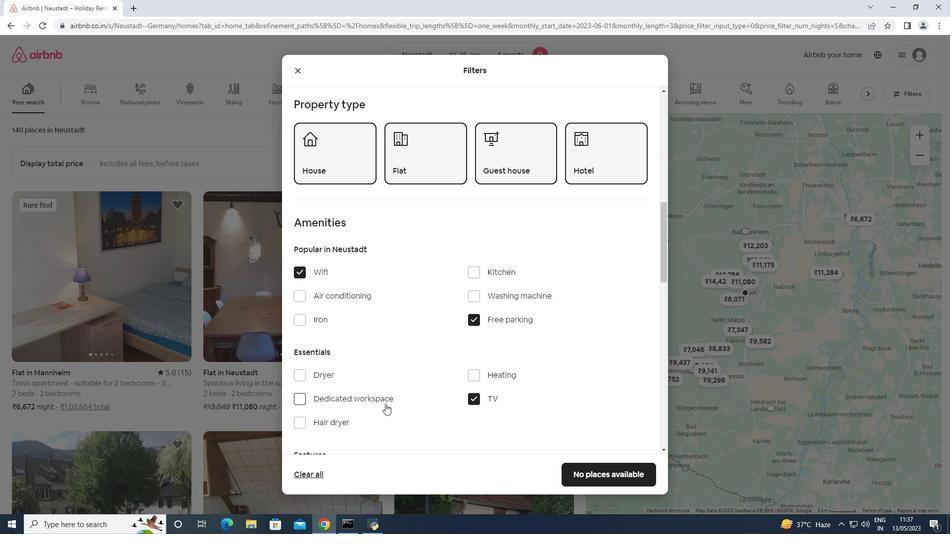 
Action: Mouse scrolled (386, 401) with delta (0, 0)
Screenshot: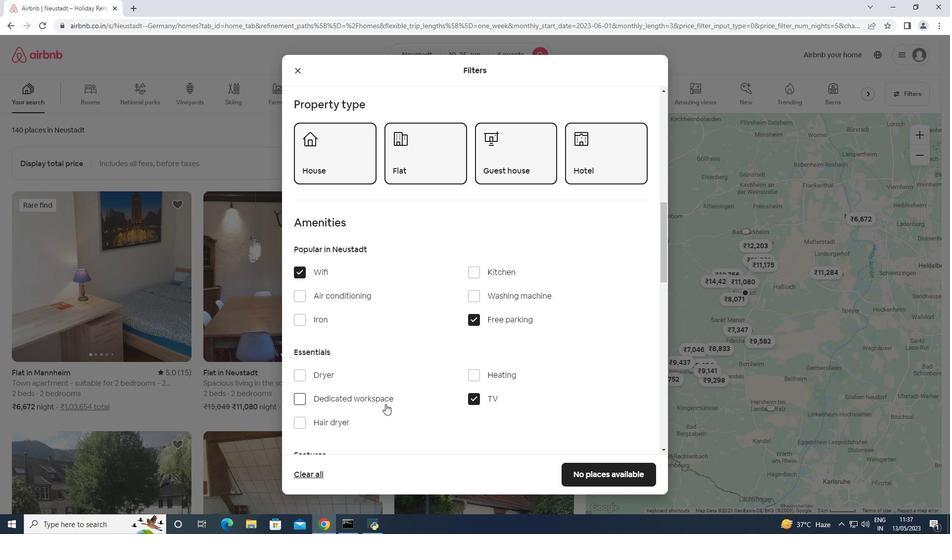 
Action: Mouse scrolled (386, 401) with delta (0, 0)
Screenshot: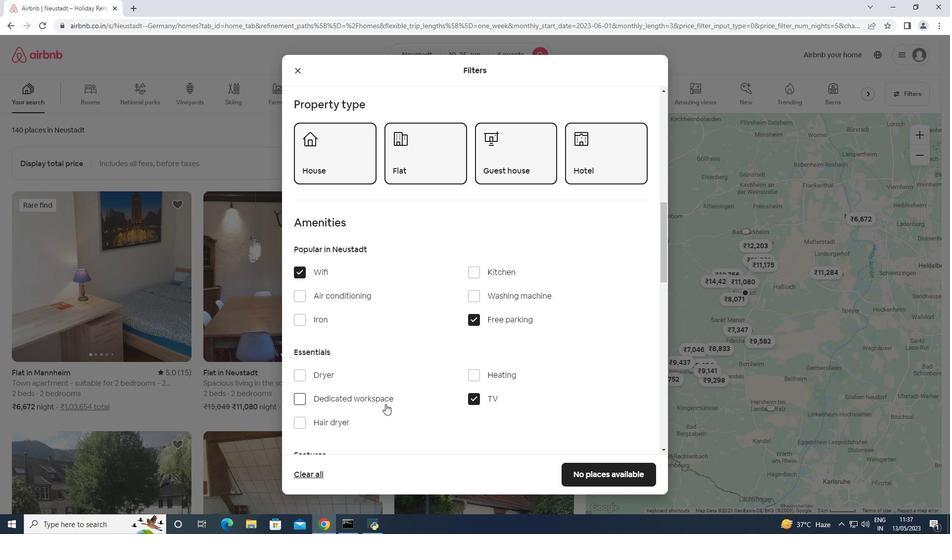 
Action: Mouse scrolled (386, 401) with delta (0, 0)
Screenshot: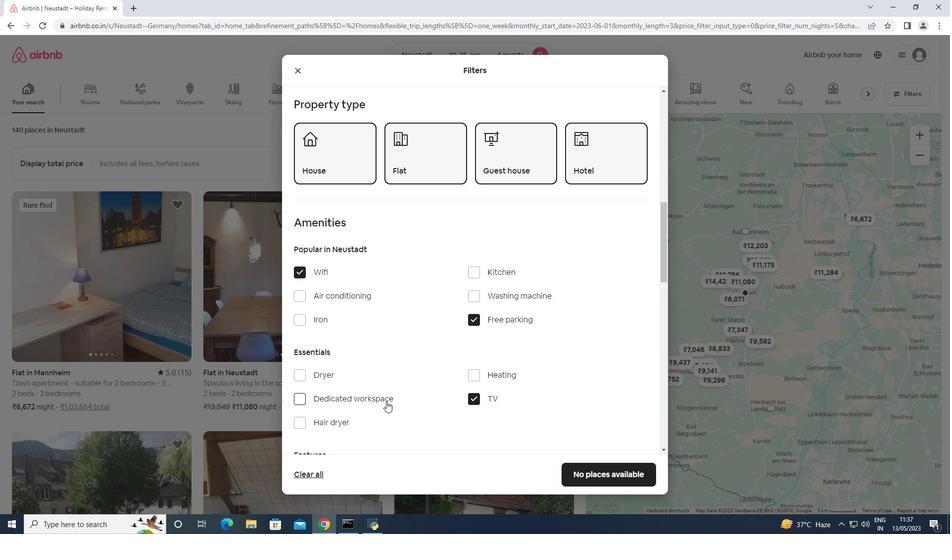 
Action: Mouse moved to (333, 351)
Screenshot: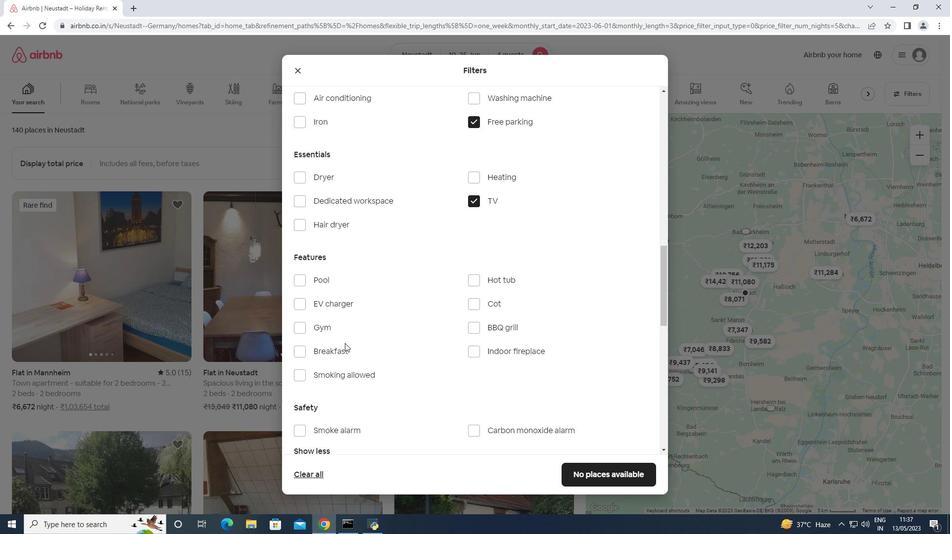 
Action: Mouse pressed left at (333, 351)
Screenshot: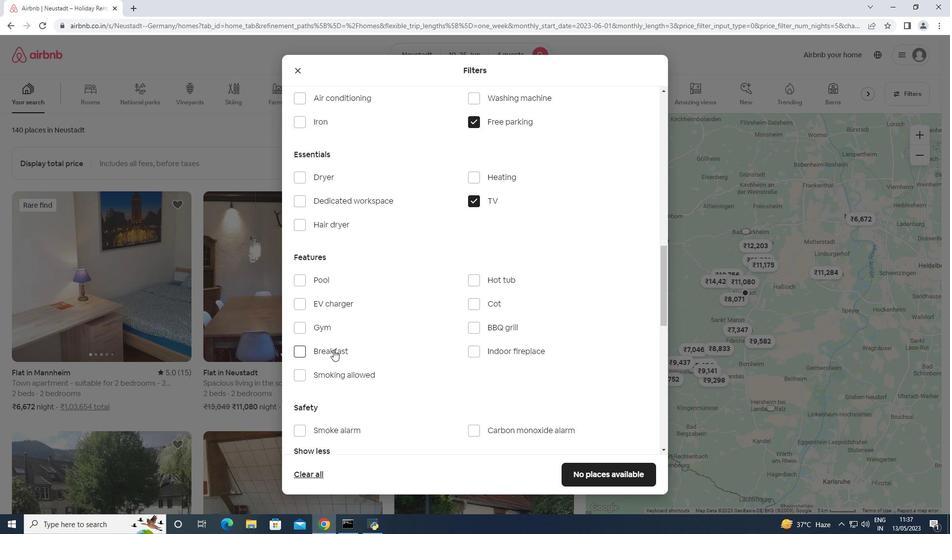 
Action: Mouse moved to (335, 328)
Screenshot: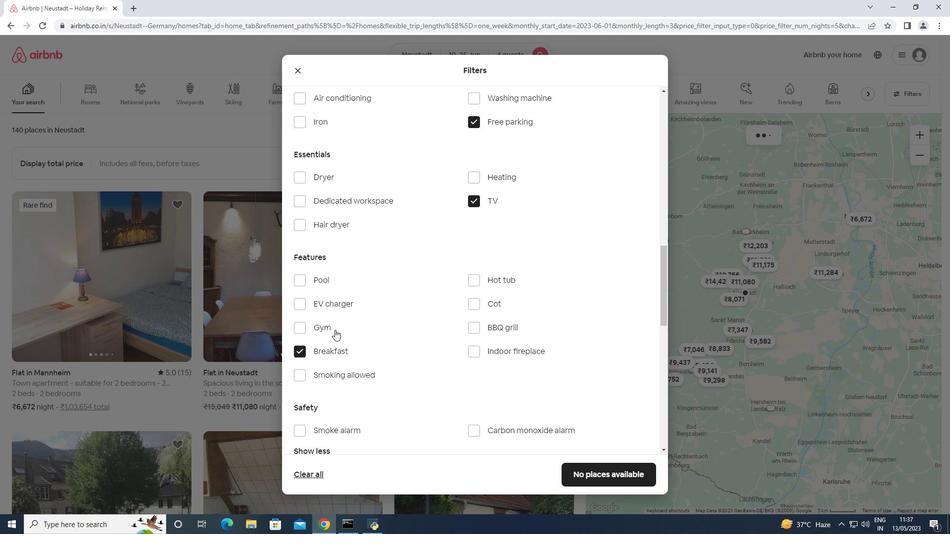 
Action: Mouse pressed left at (335, 328)
Screenshot: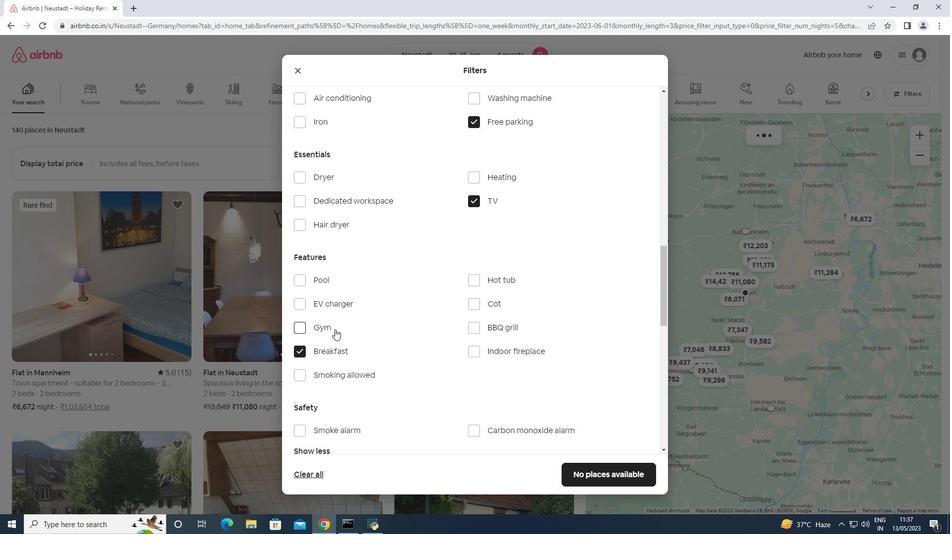 
Action: Mouse scrolled (335, 328) with delta (0, 0)
Screenshot: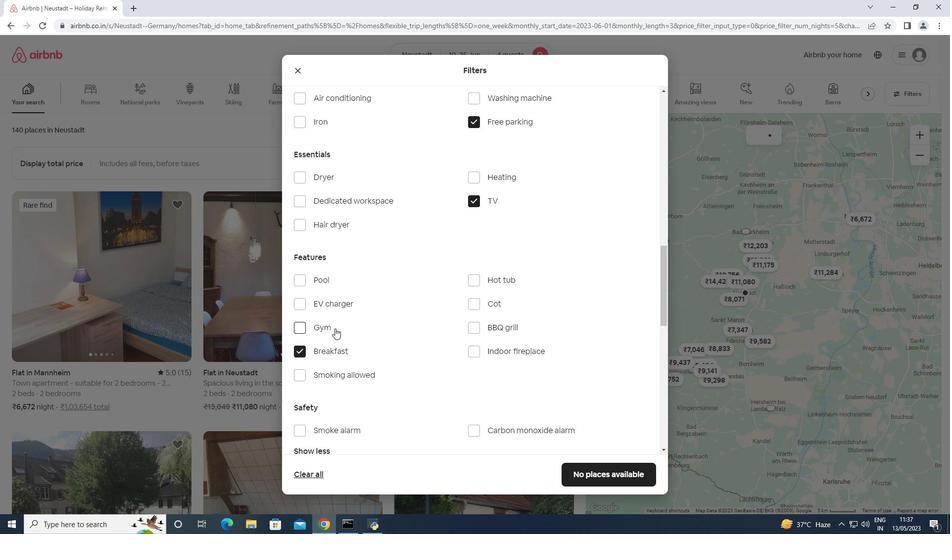 
Action: Mouse scrolled (335, 328) with delta (0, 0)
Screenshot: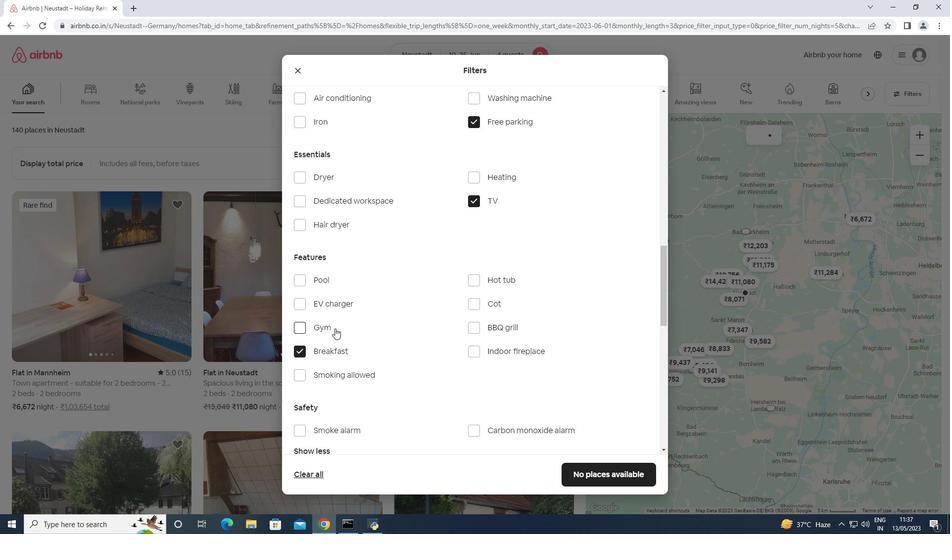 
Action: Mouse scrolled (335, 328) with delta (0, 0)
Screenshot: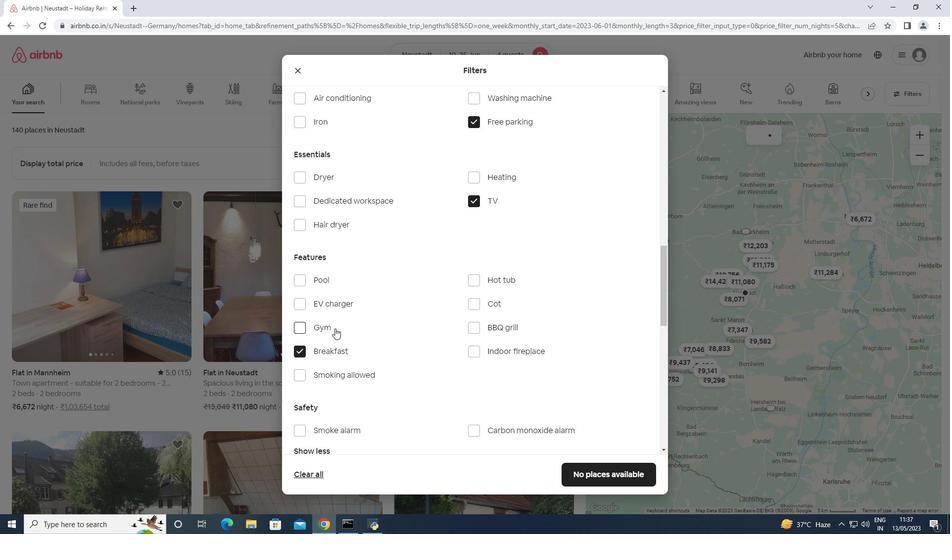 
Action: Mouse scrolled (335, 328) with delta (0, 0)
Screenshot: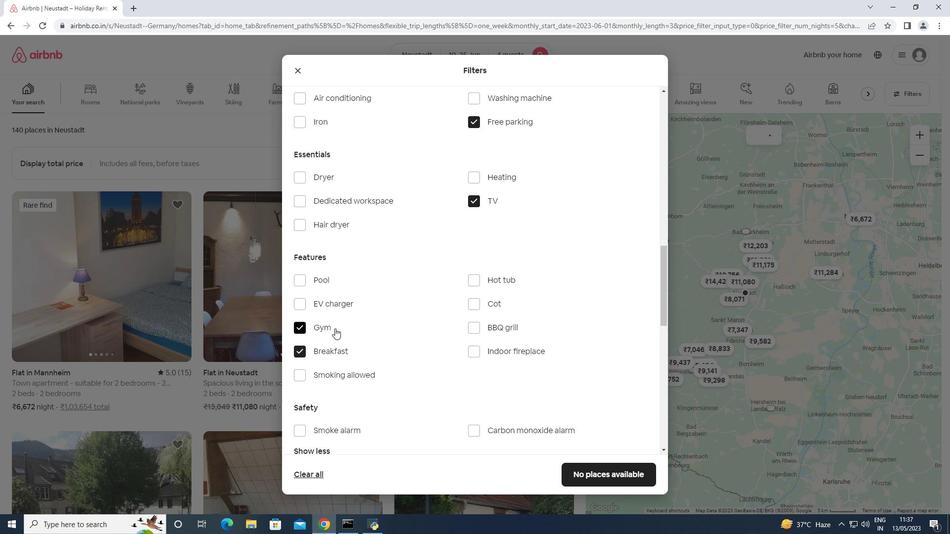 
Action: Mouse scrolled (335, 328) with delta (0, 0)
Screenshot: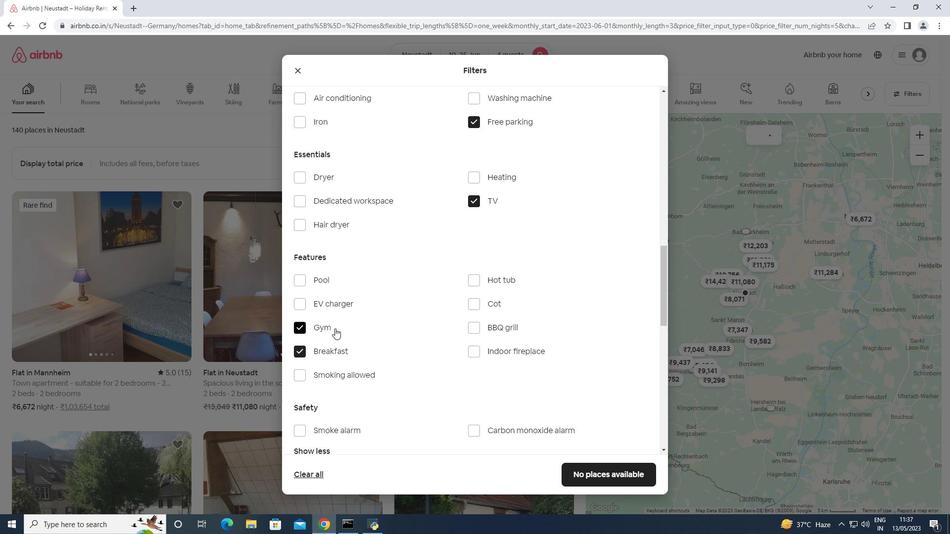 
Action: Mouse scrolled (335, 328) with delta (0, 0)
Screenshot: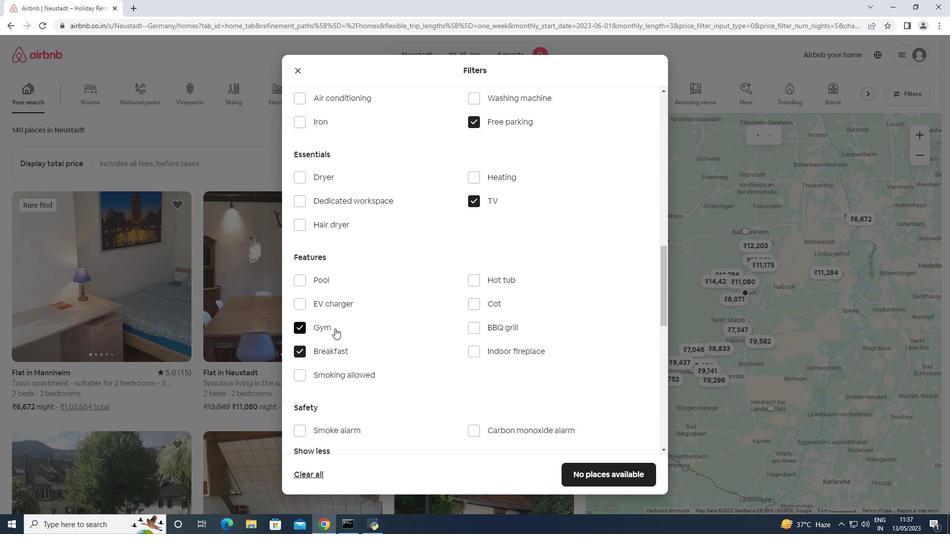 
Action: Mouse moved to (627, 269)
Screenshot: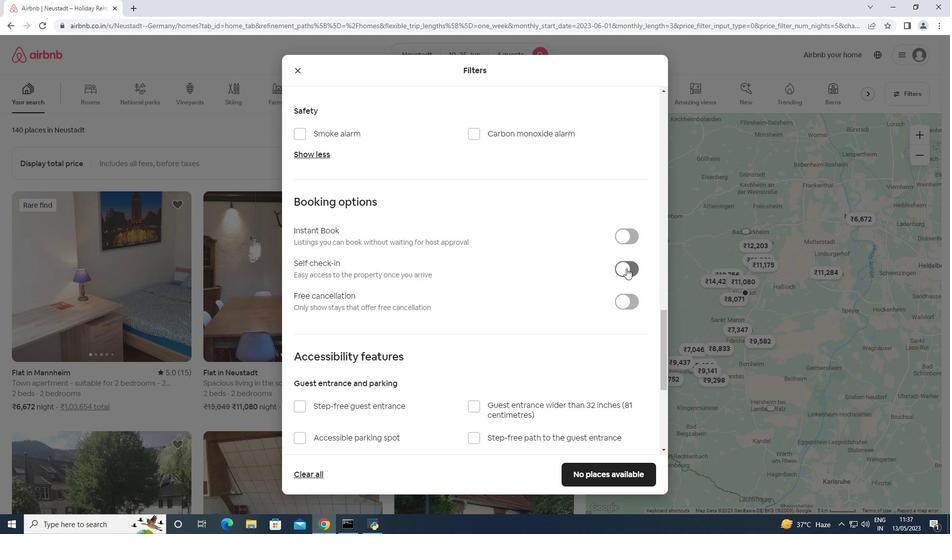 
Action: Mouse pressed left at (627, 269)
Screenshot: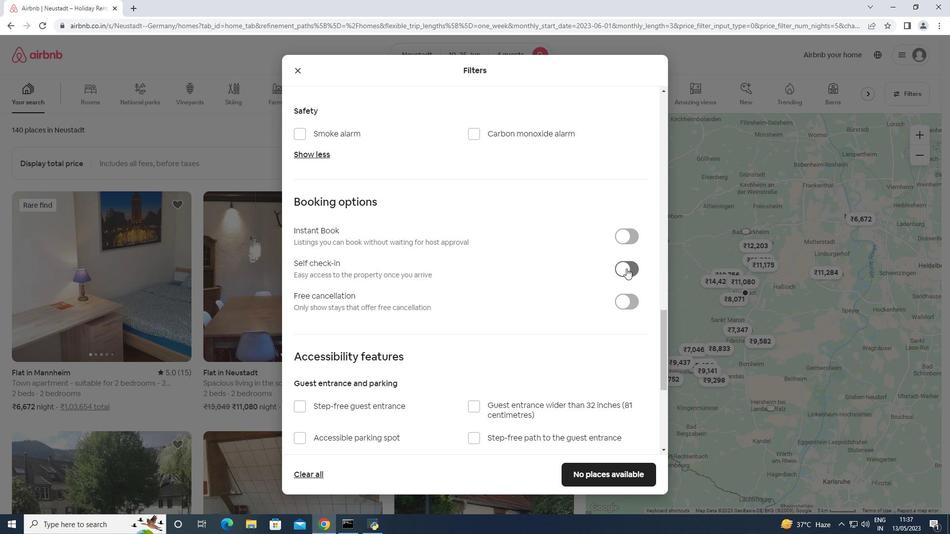 
Action: Mouse moved to (625, 271)
Screenshot: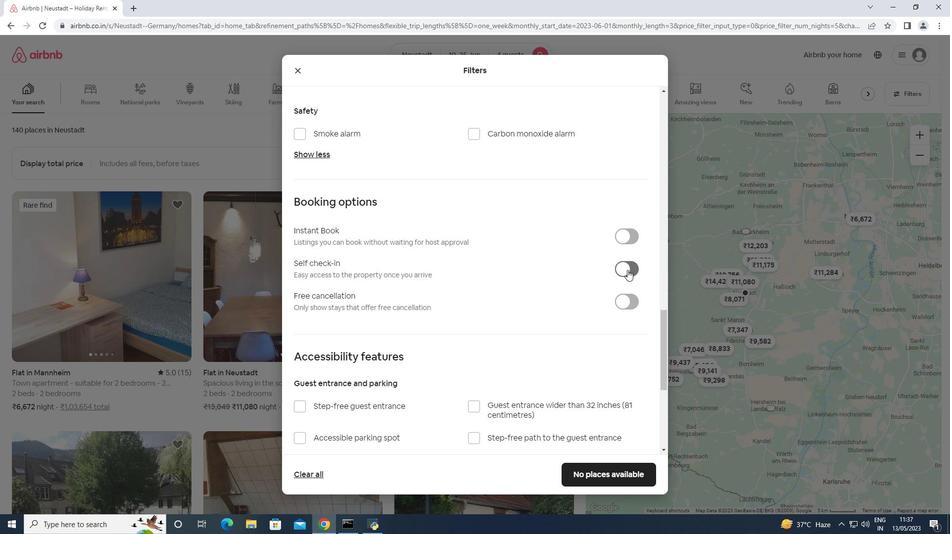 
Action: Mouse scrolled (625, 270) with delta (0, 0)
Screenshot: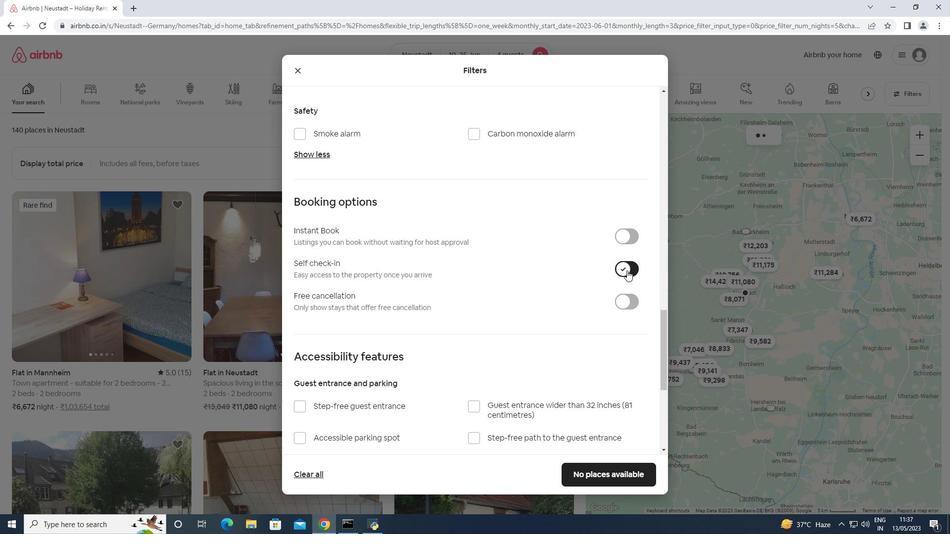 
Action: Mouse scrolled (625, 270) with delta (0, 0)
Screenshot: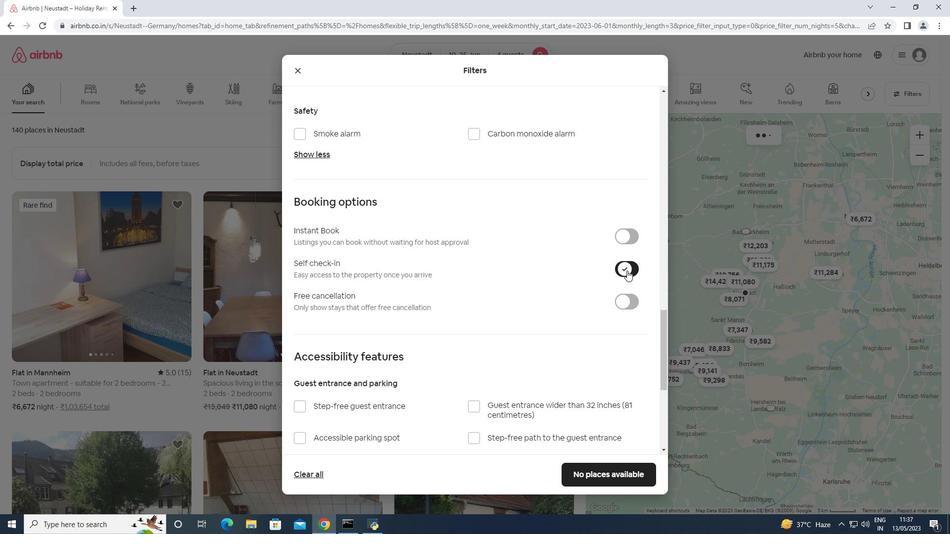 
Action: Mouse scrolled (625, 270) with delta (0, 0)
Screenshot: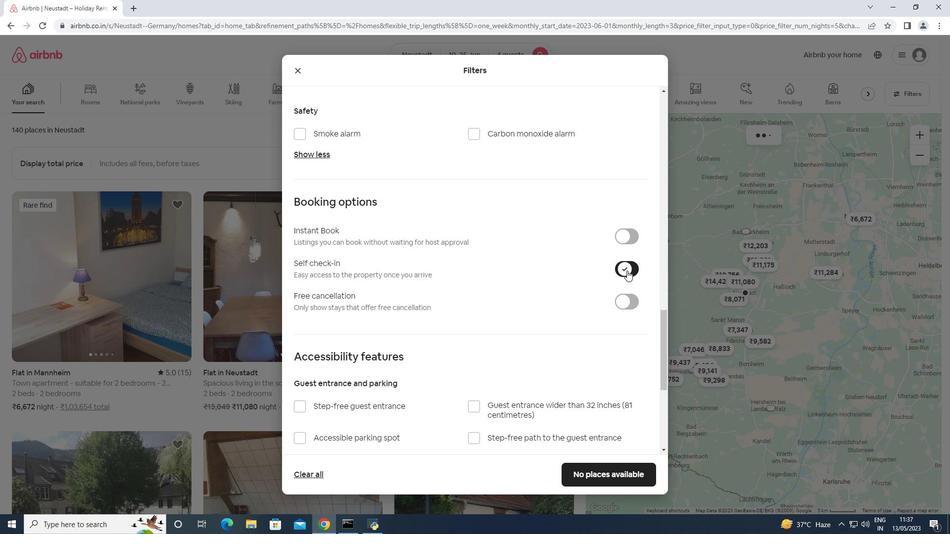 
Action: Mouse scrolled (625, 270) with delta (0, 0)
Screenshot: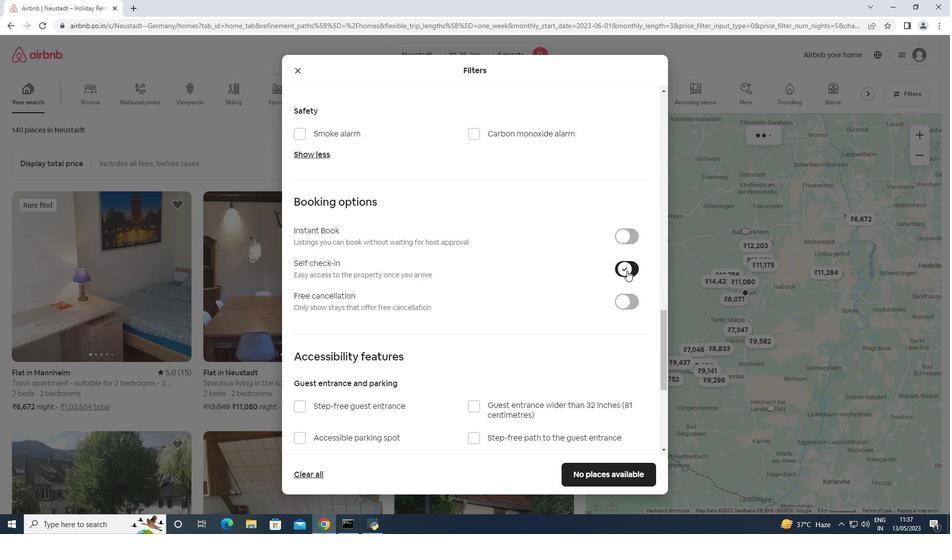 
Action: Mouse moved to (316, 443)
Screenshot: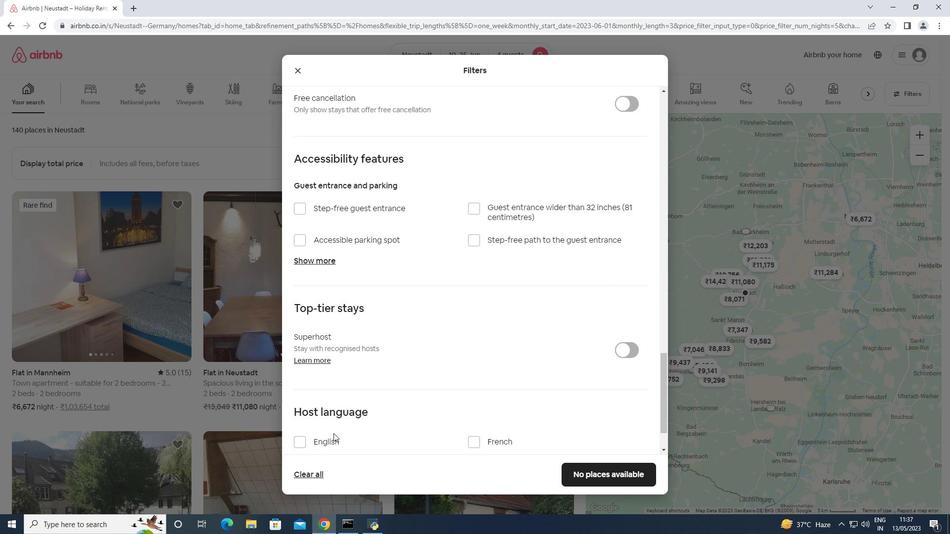 
Action: Mouse pressed left at (316, 443)
Screenshot: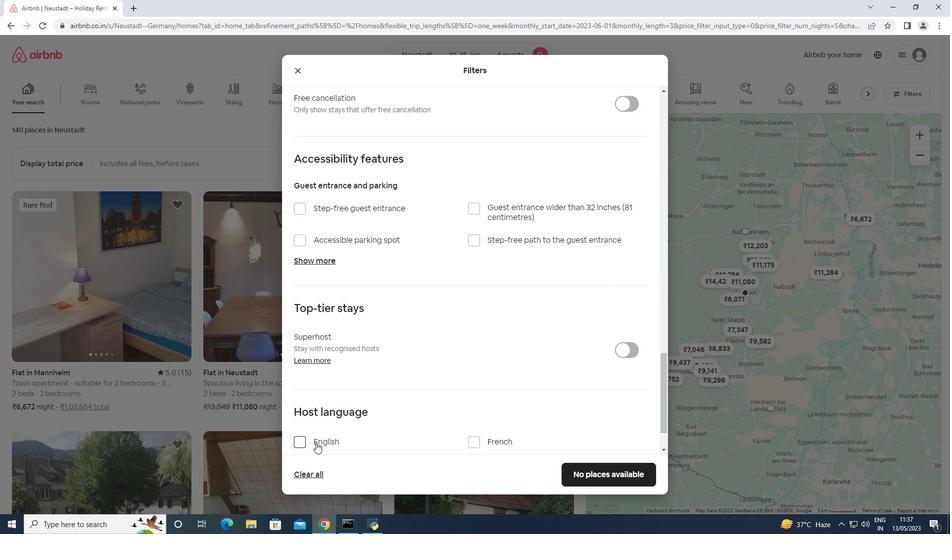 
Action: Mouse moved to (580, 468)
Screenshot: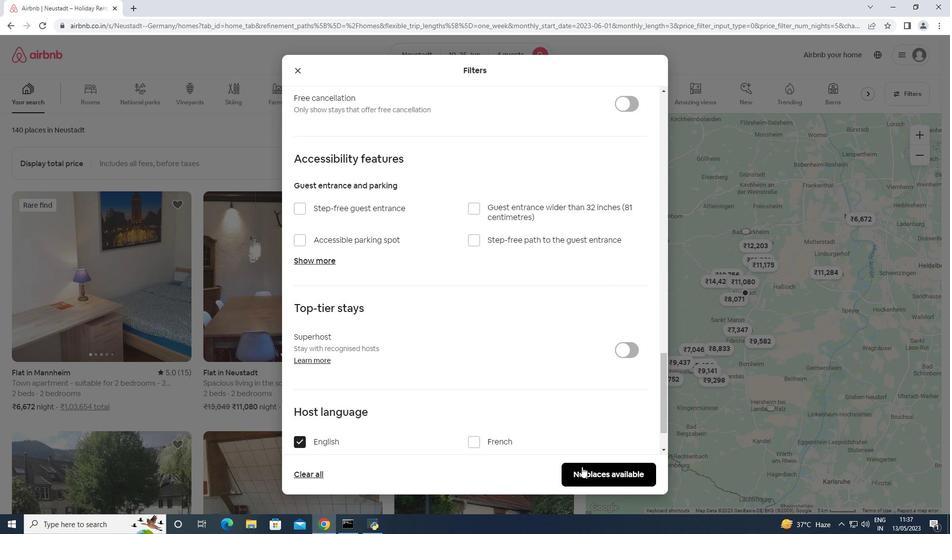 
Action: Mouse pressed left at (580, 468)
Screenshot: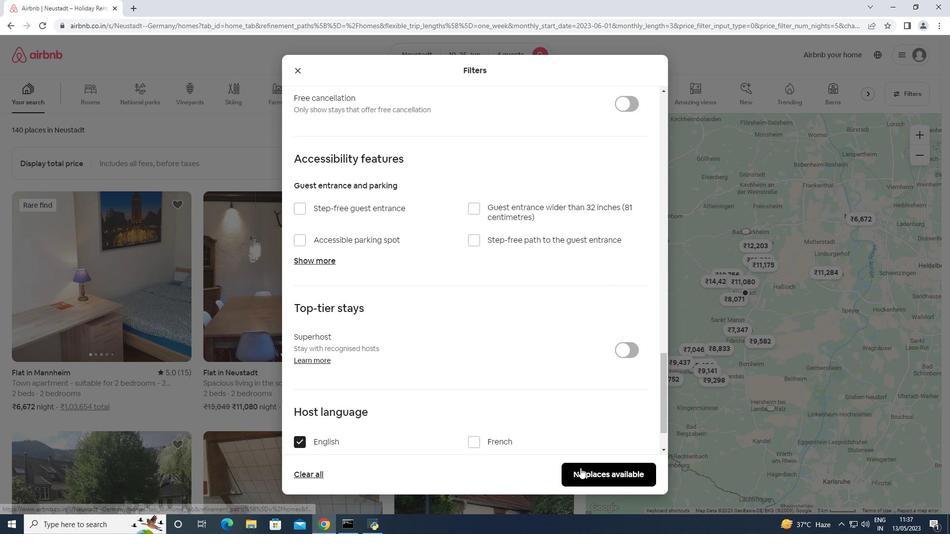 
Action: Mouse moved to (557, 242)
Screenshot: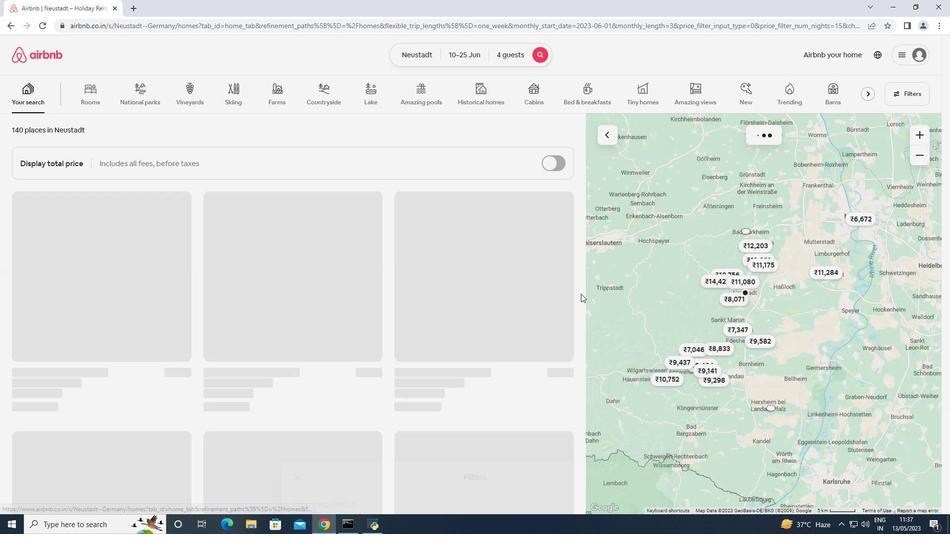 
